 Task: Create a due date automation trigger when advanced on, on the tuesday after a card is due add dates not starting next week at 11:00 AM.
Action: Mouse moved to (904, 285)
Screenshot: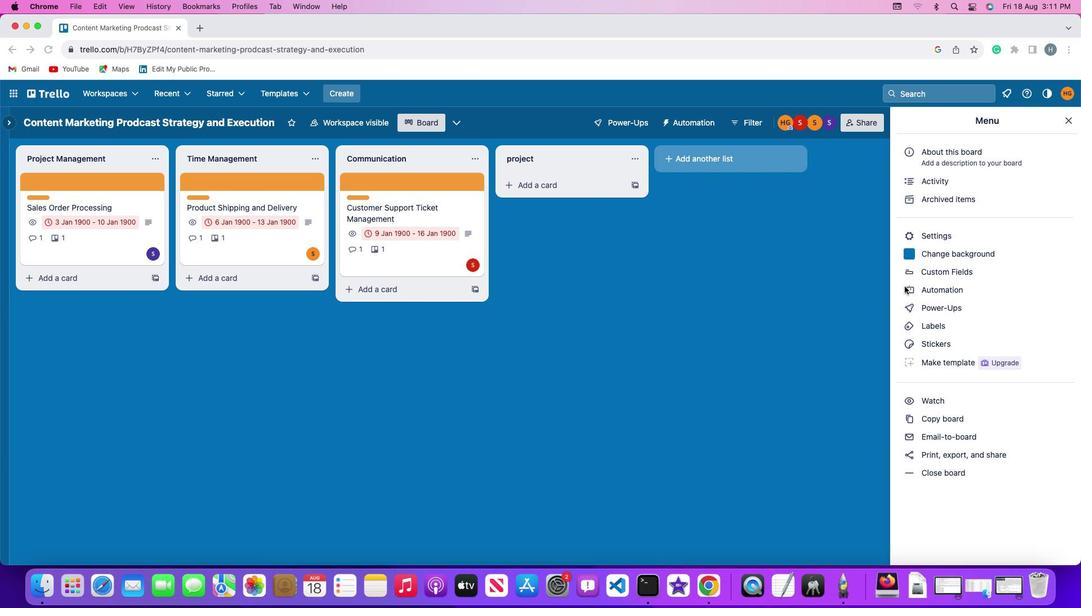 
Action: Mouse pressed left at (904, 285)
Screenshot: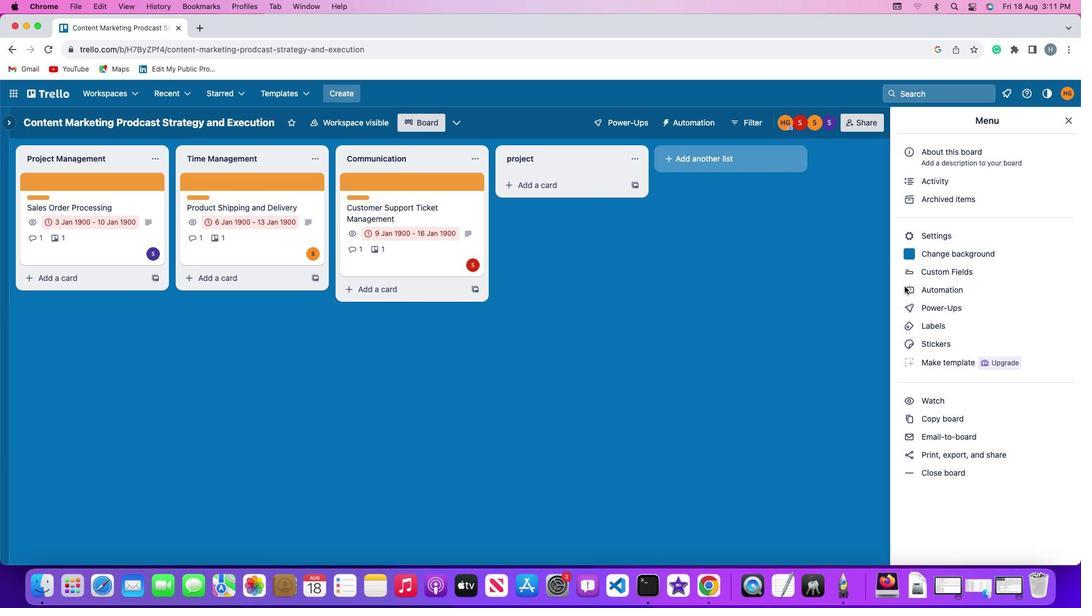 
Action: Mouse pressed left at (904, 285)
Screenshot: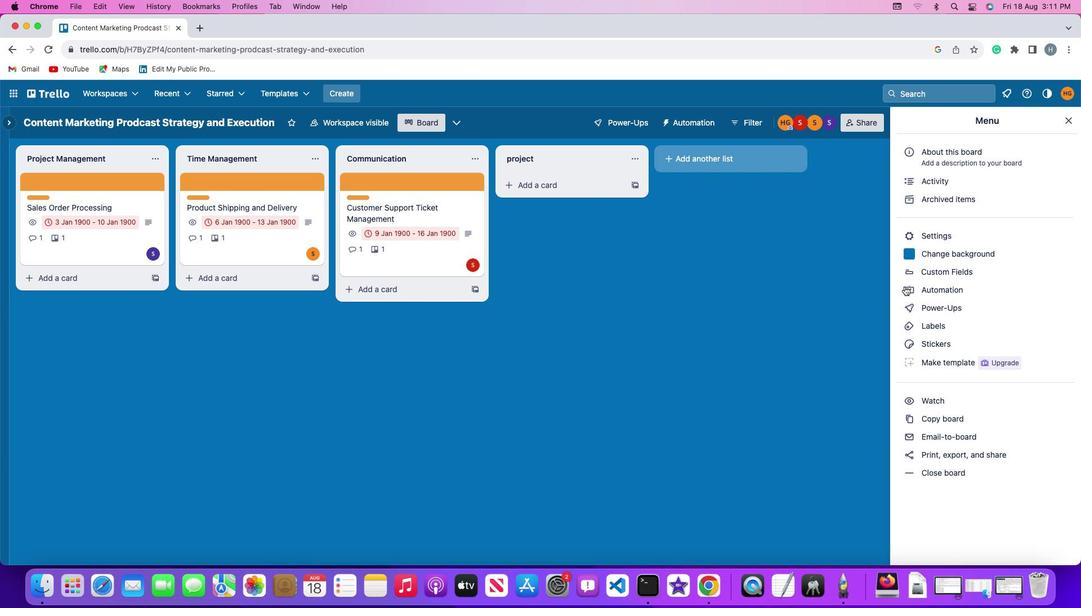
Action: Mouse moved to (64, 263)
Screenshot: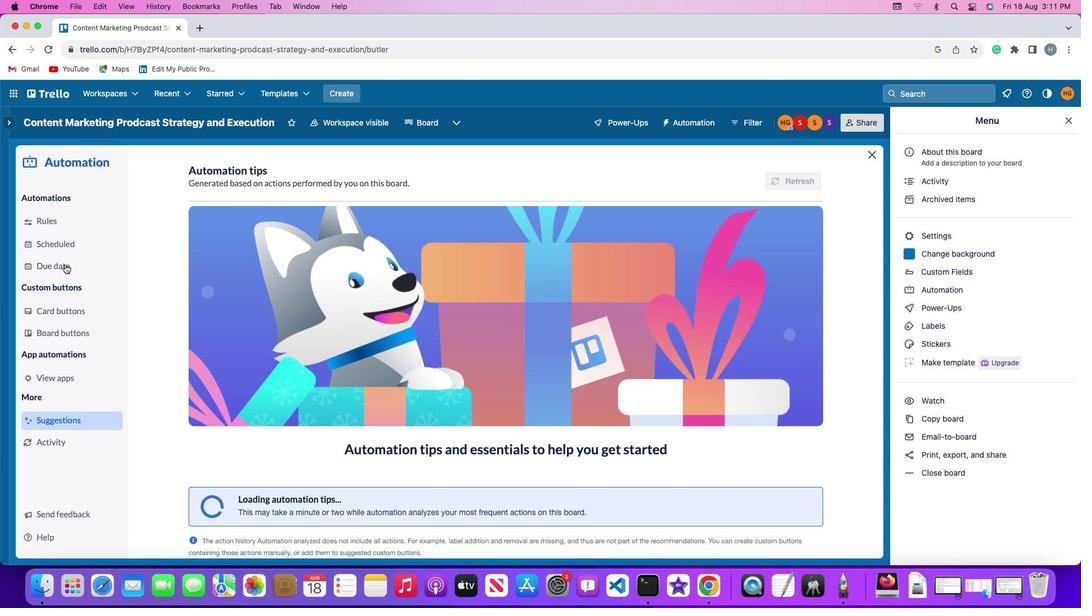 
Action: Mouse pressed left at (64, 263)
Screenshot: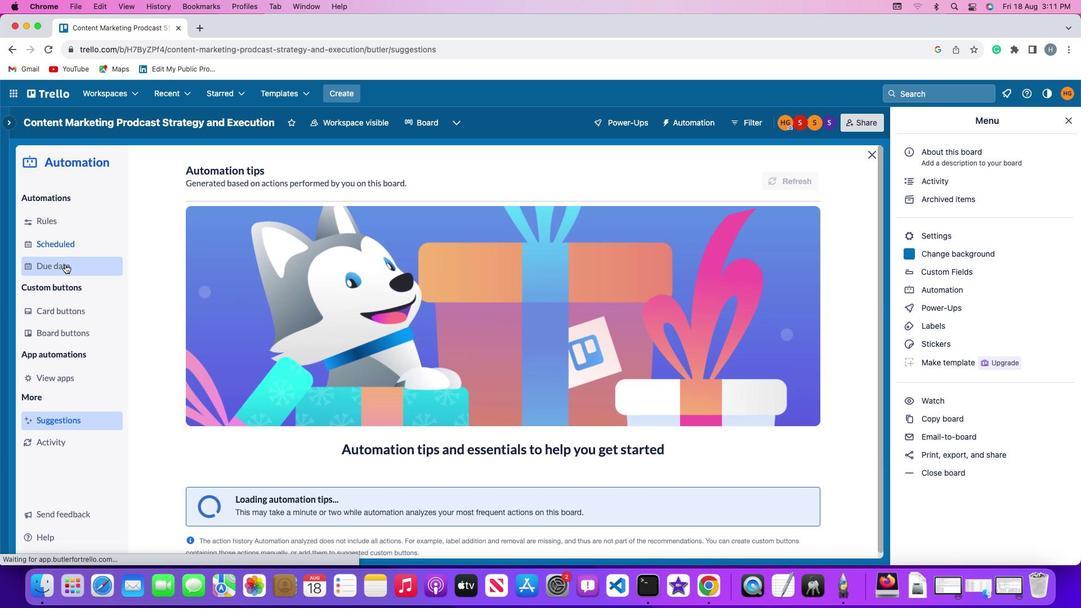 
Action: Mouse moved to (761, 173)
Screenshot: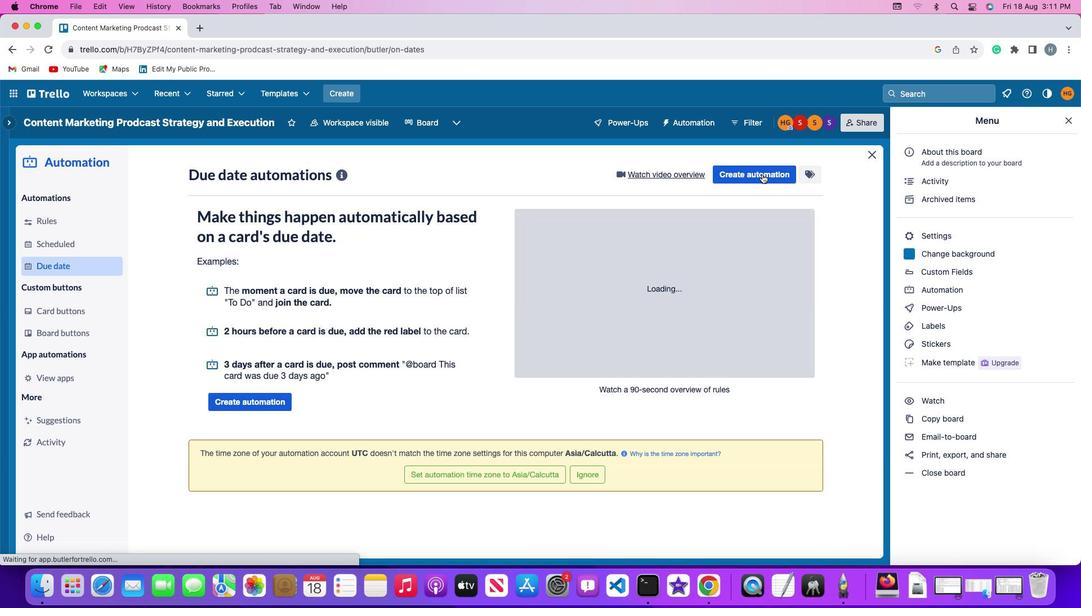
Action: Mouse pressed left at (761, 173)
Screenshot: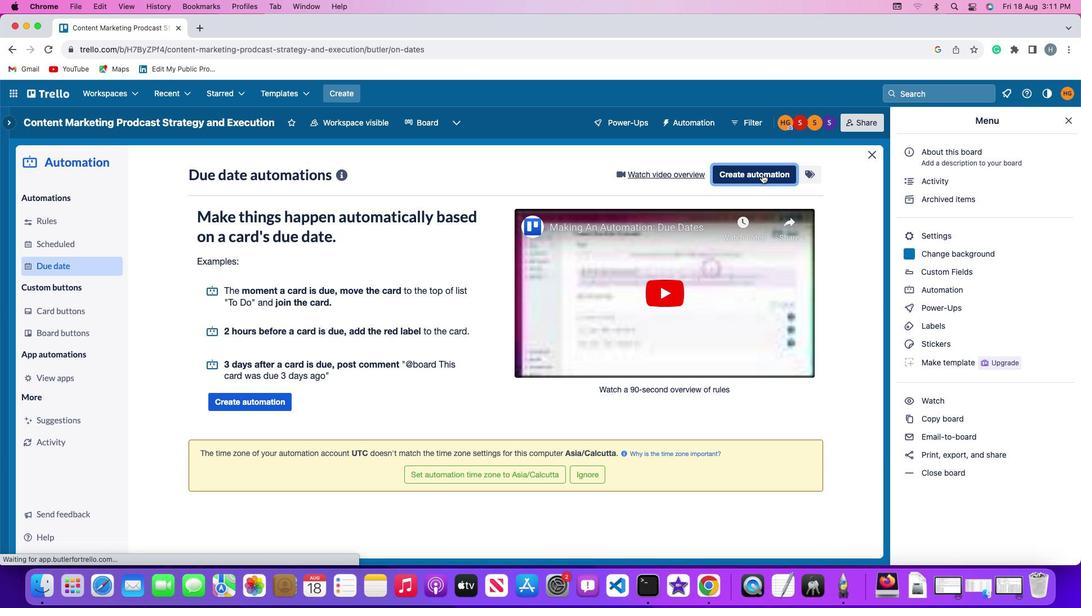 
Action: Mouse moved to (200, 280)
Screenshot: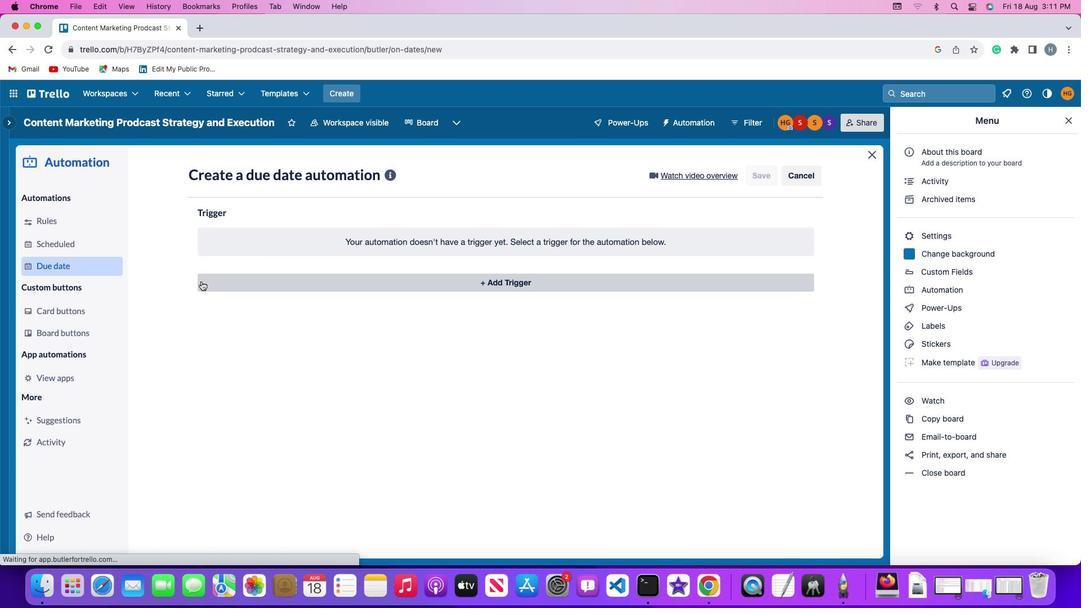 
Action: Mouse pressed left at (200, 280)
Screenshot: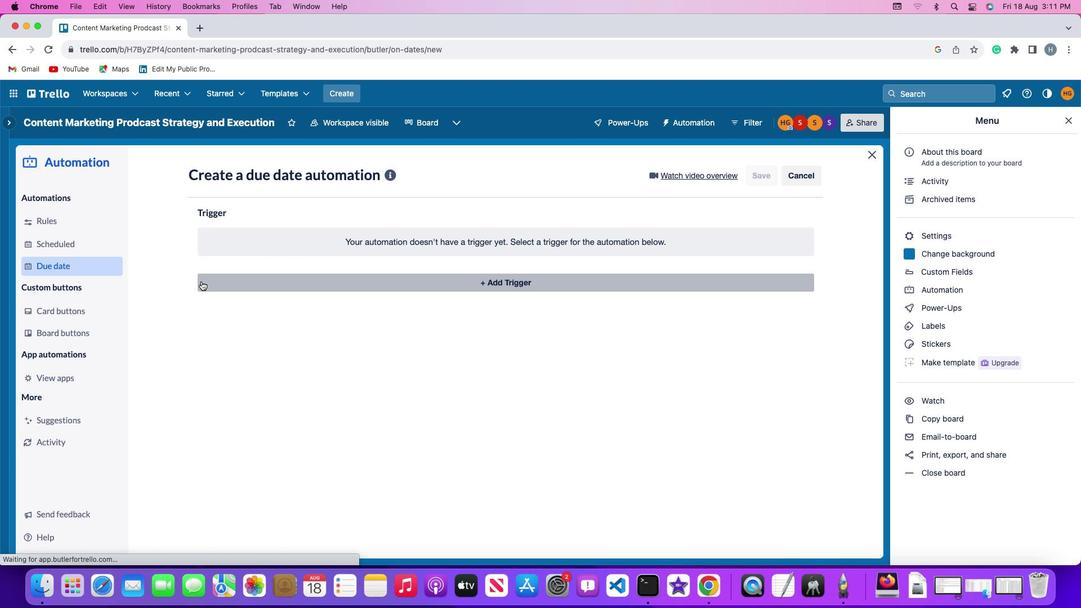 
Action: Mouse moved to (243, 479)
Screenshot: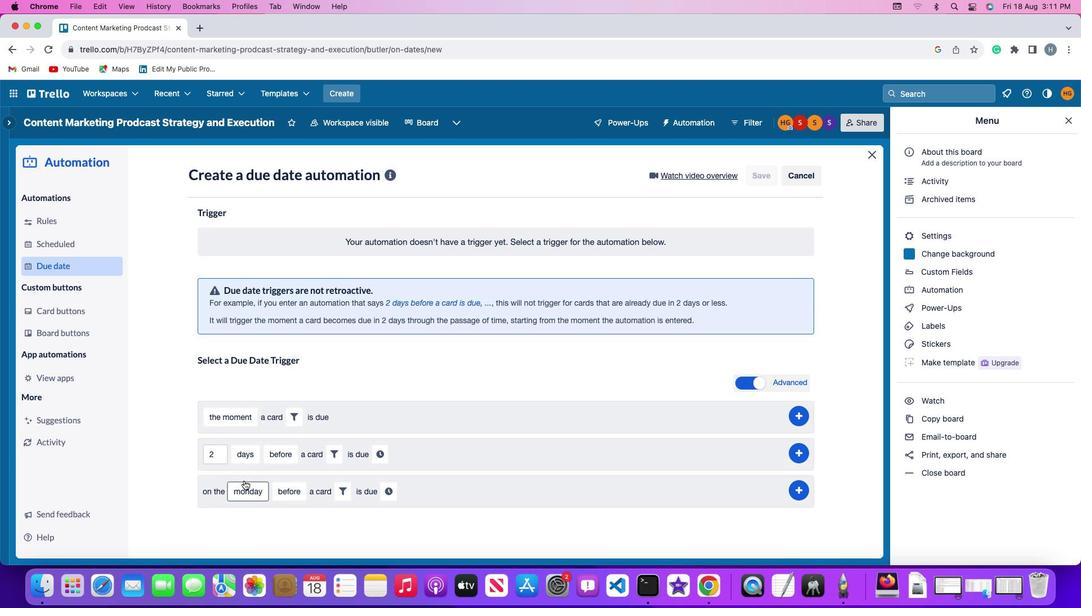 
Action: Mouse pressed left at (243, 479)
Screenshot: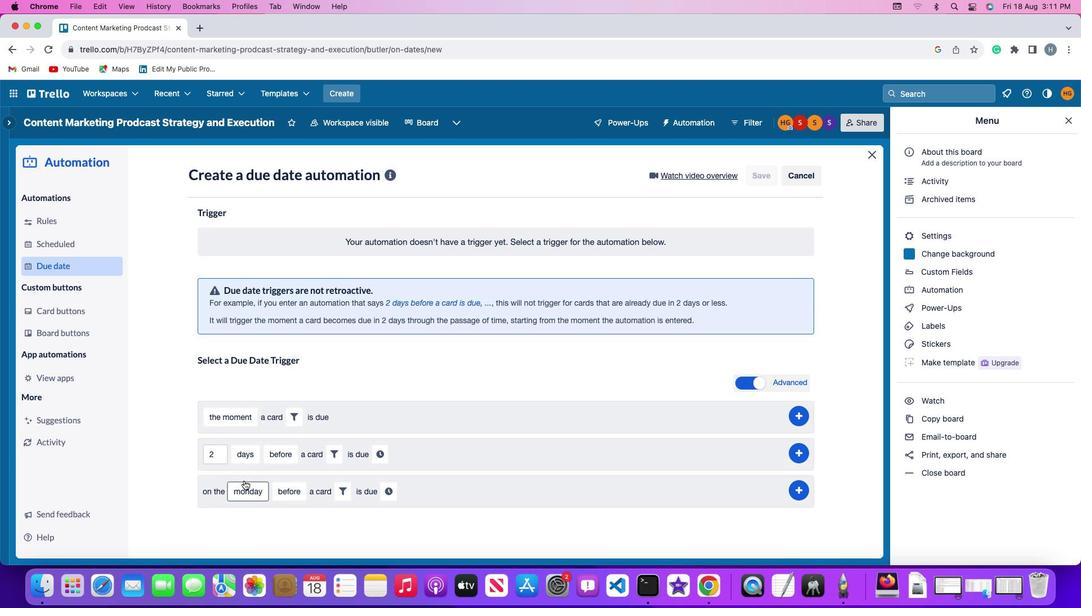 
Action: Mouse moved to (260, 354)
Screenshot: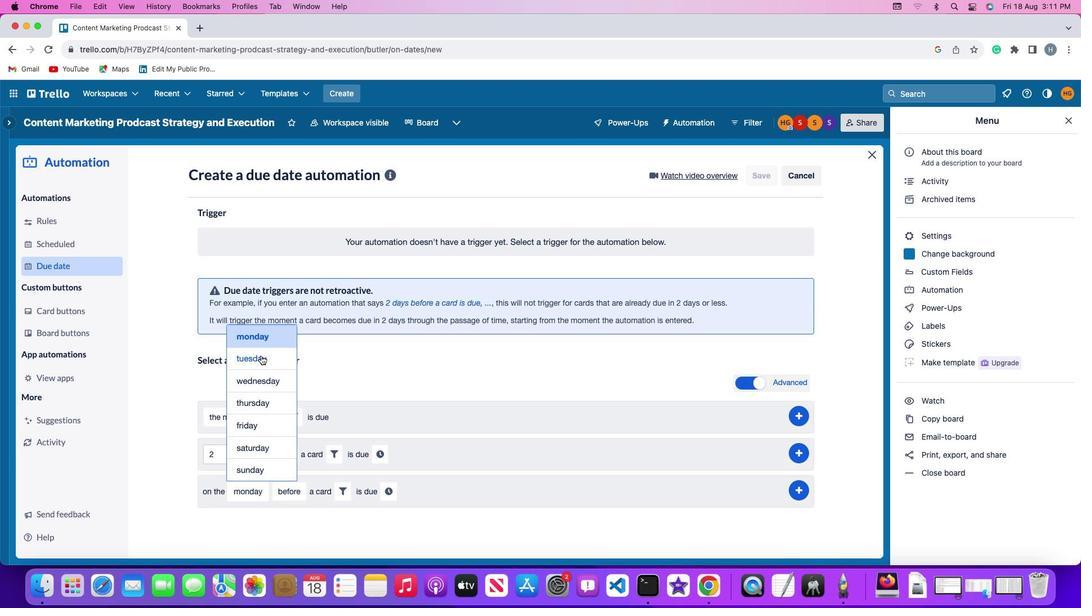 
Action: Mouse pressed left at (260, 354)
Screenshot: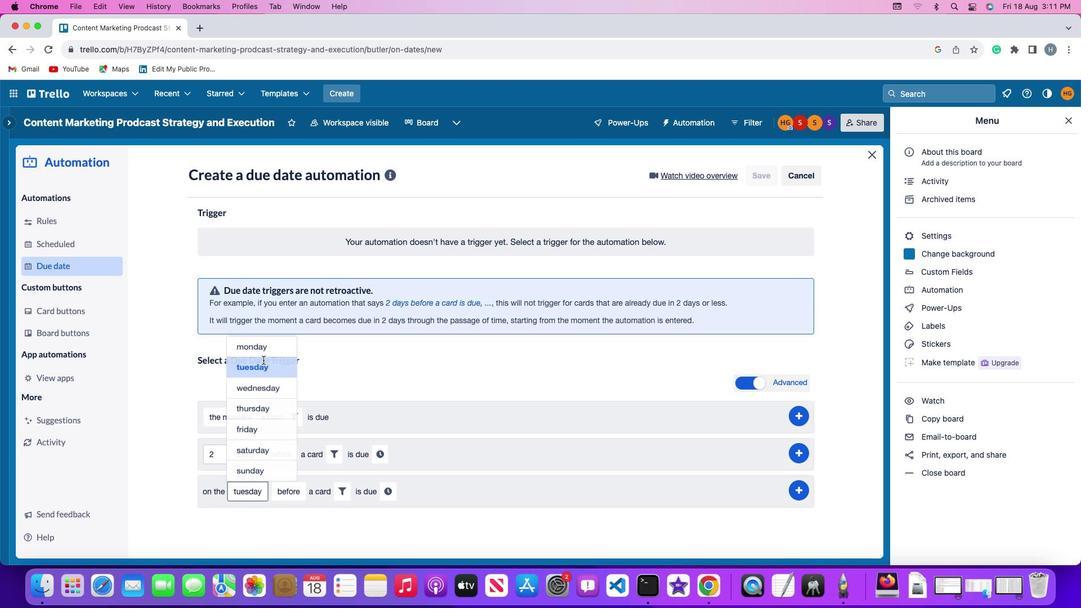 
Action: Mouse moved to (297, 483)
Screenshot: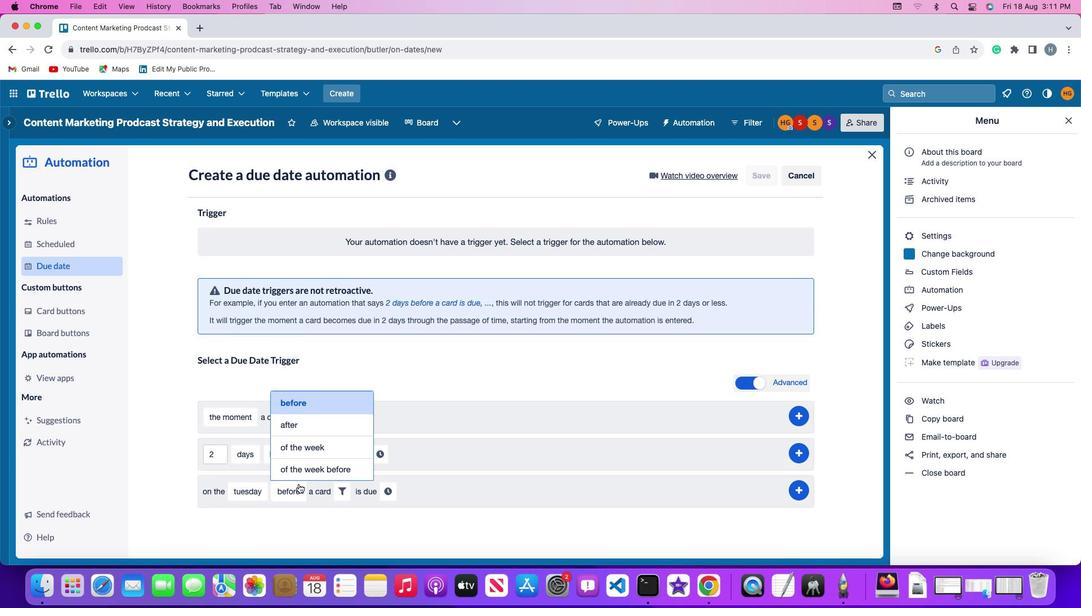 
Action: Mouse pressed left at (297, 483)
Screenshot: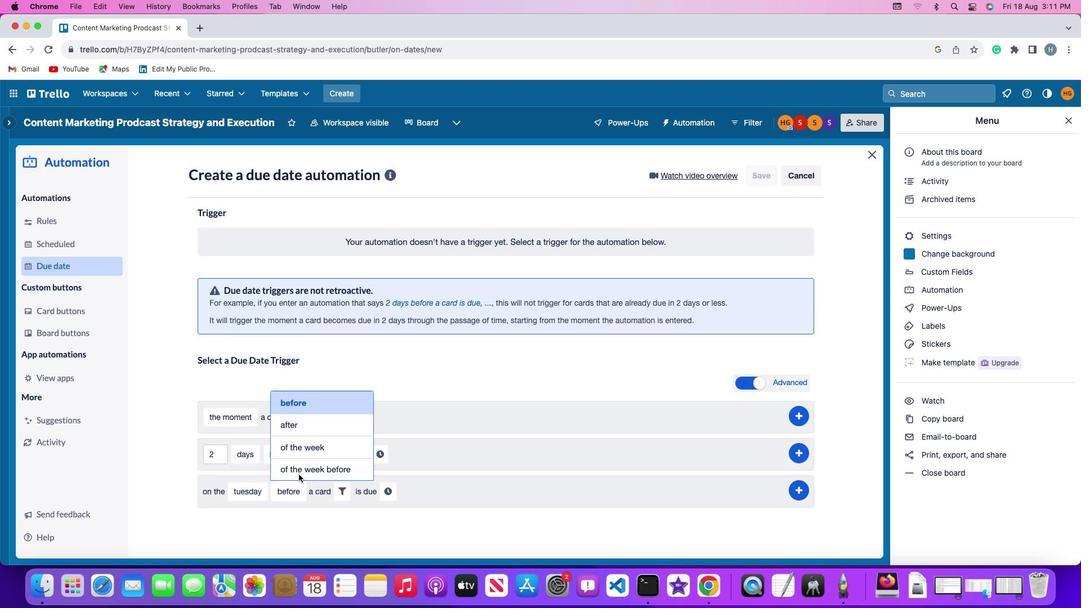 
Action: Mouse moved to (314, 420)
Screenshot: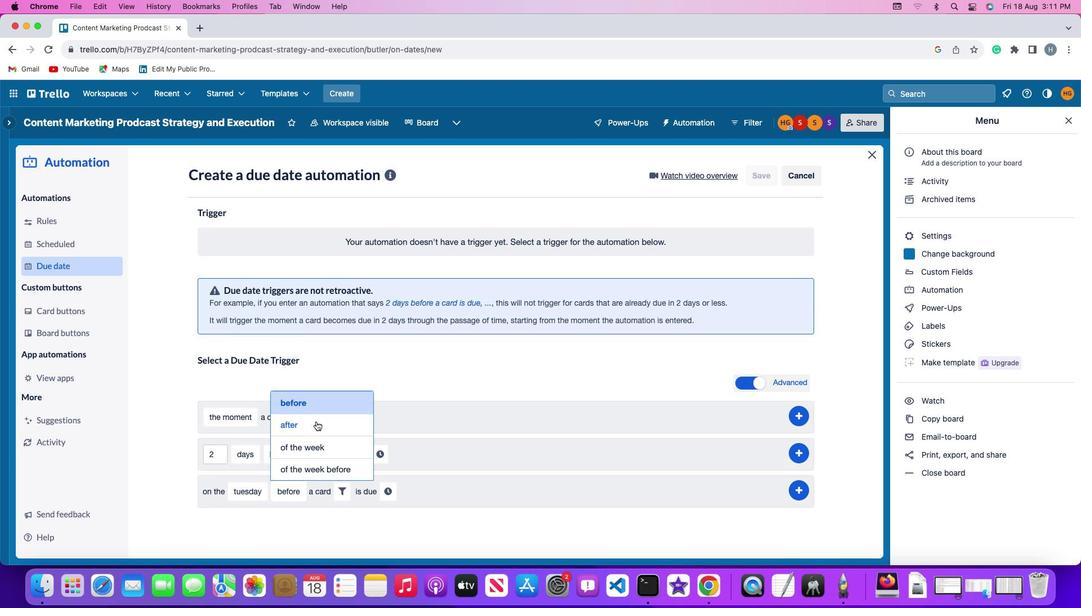 
Action: Mouse pressed left at (314, 420)
Screenshot: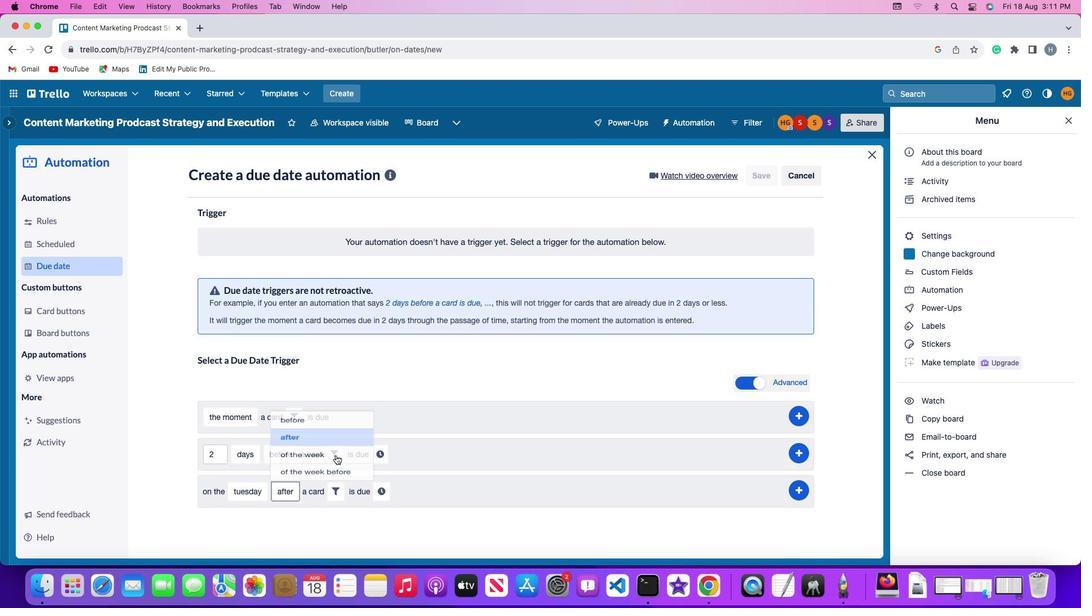 
Action: Mouse moved to (340, 487)
Screenshot: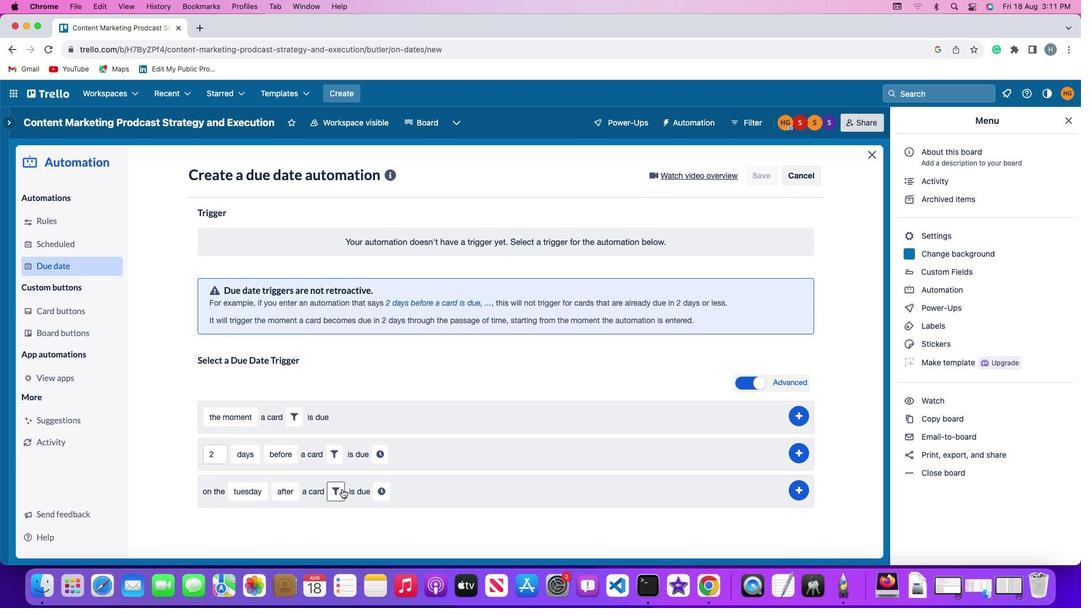 
Action: Mouse pressed left at (340, 487)
Screenshot: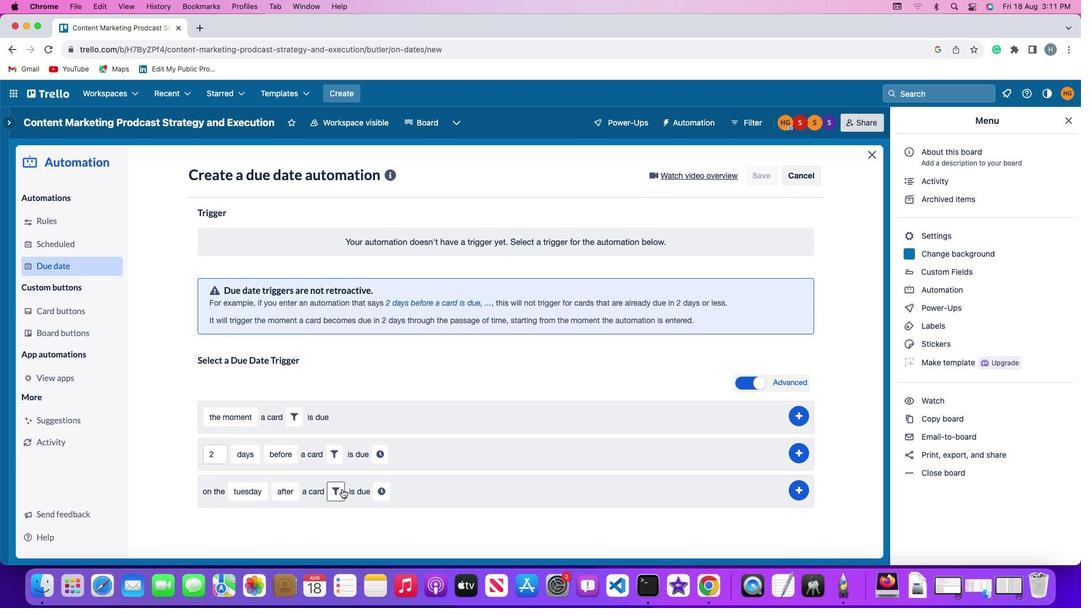 
Action: Mouse moved to (397, 523)
Screenshot: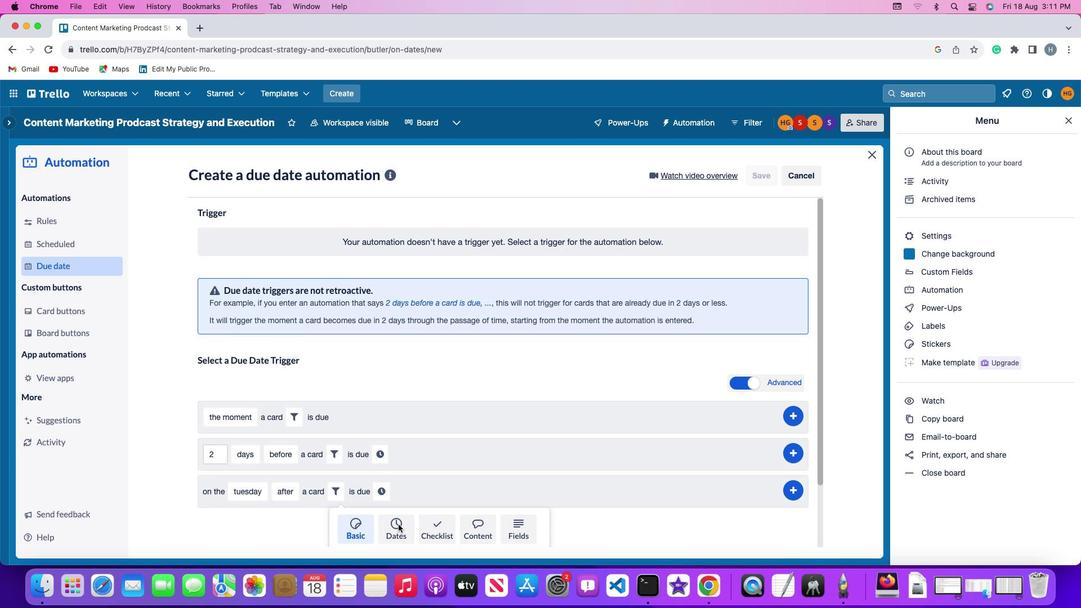 
Action: Mouse pressed left at (397, 523)
Screenshot: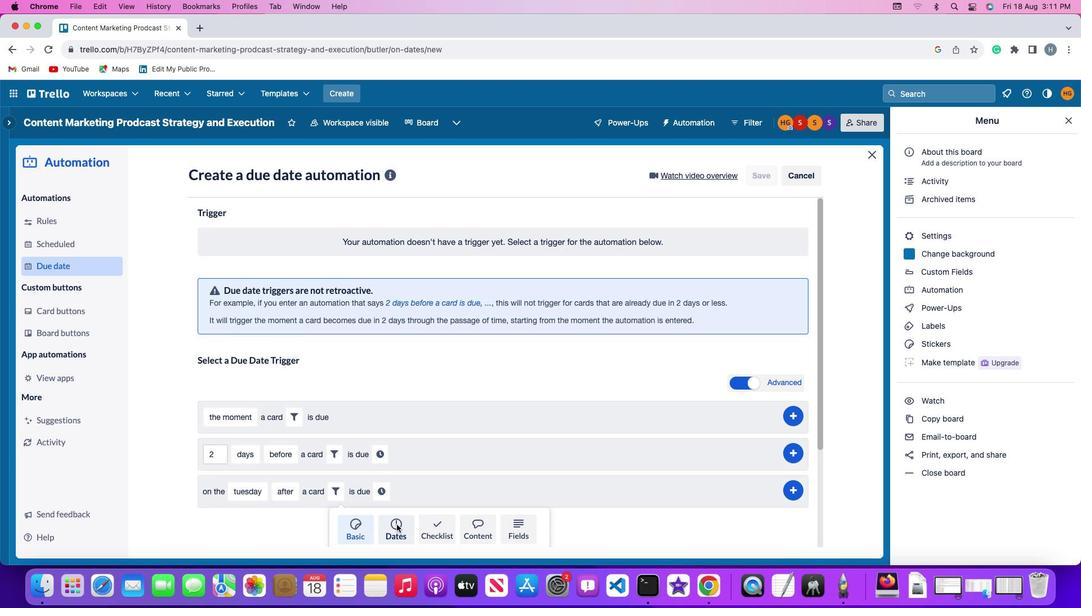 
Action: Mouse moved to (286, 524)
Screenshot: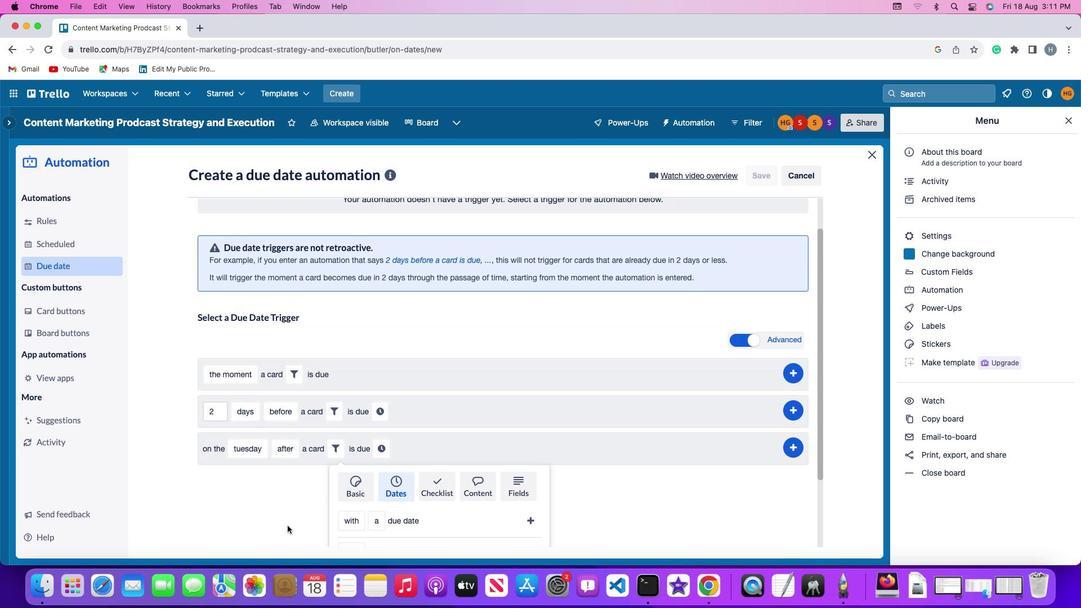 
Action: Mouse scrolled (286, 524) with delta (0, -1)
Screenshot: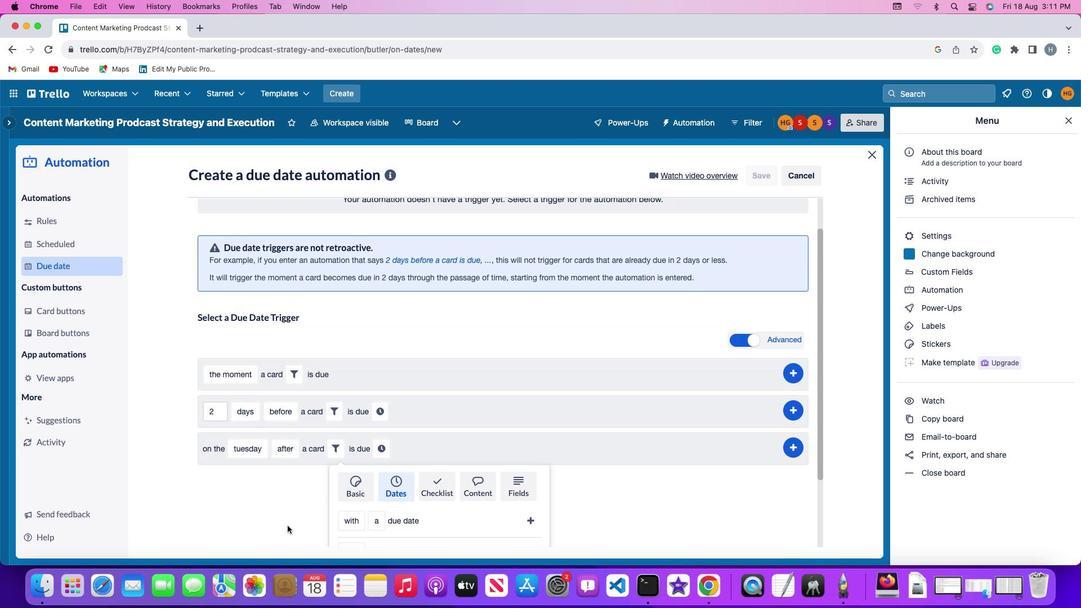 
Action: Mouse scrolled (286, 524) with delta (0, -1)
Screenshot: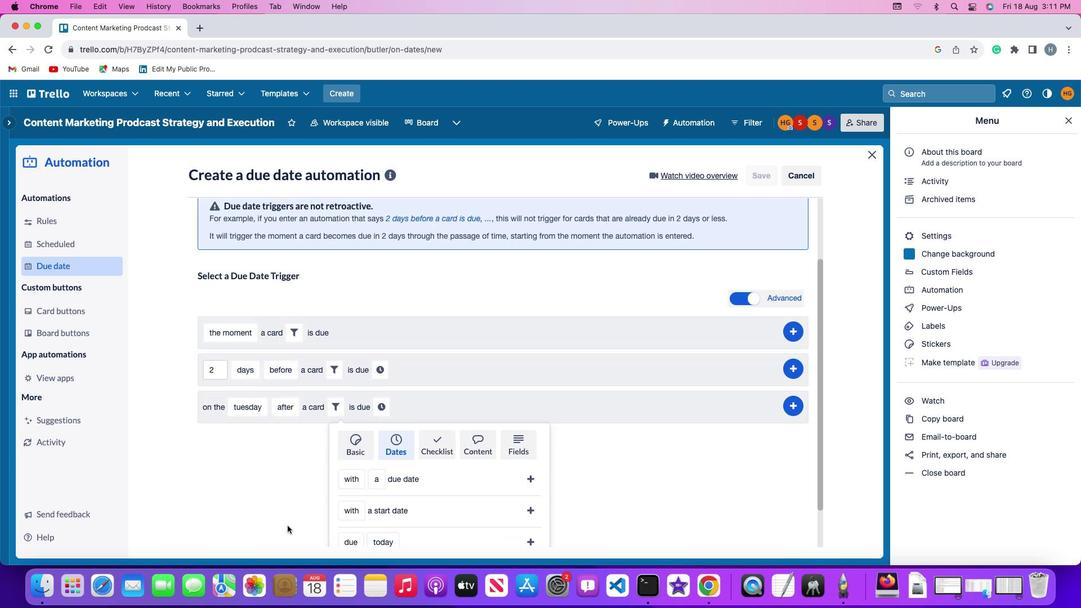 
Action: Mouse scrolled (286, 524) with delta (0, -2)
Screenshot: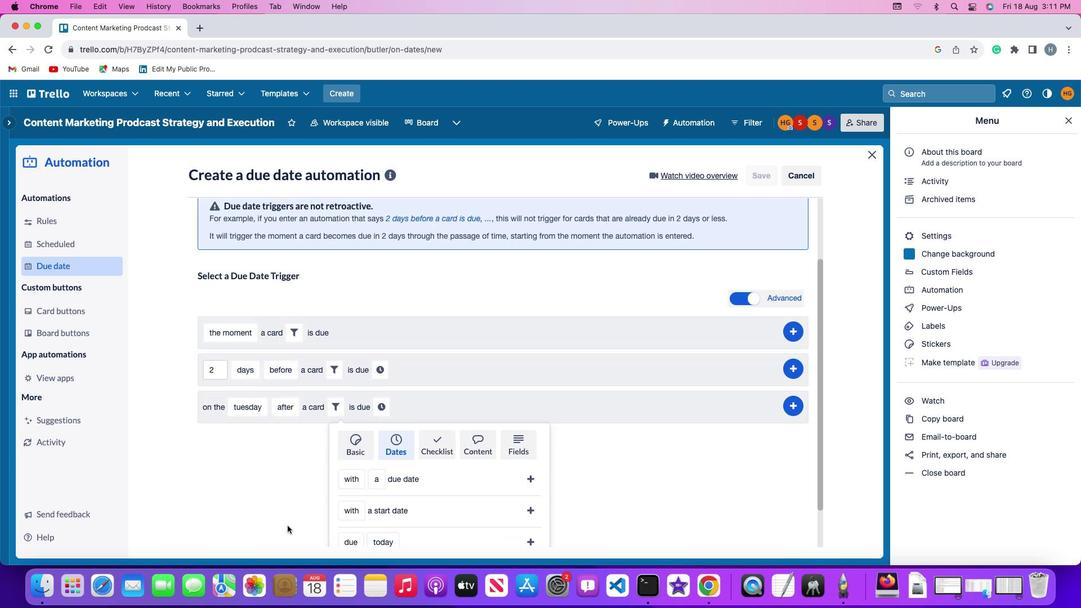 
Action: Mouse scrolled (286, 524) with delta (0, -3)
Screenshot: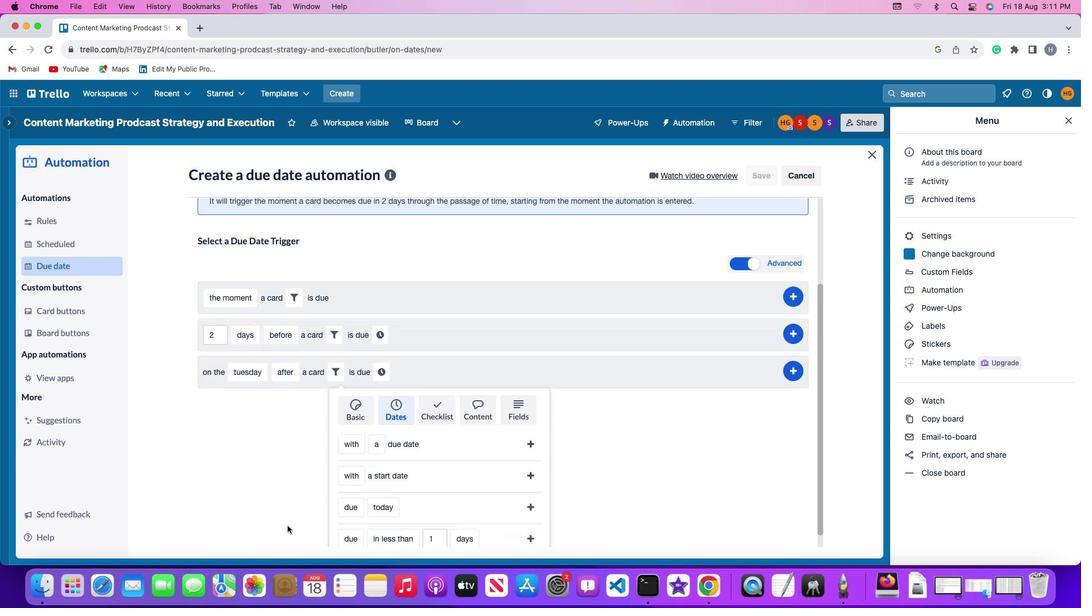 
Action: Mouse scrolled (286, 524) with delta (0, -3)
Screenshot: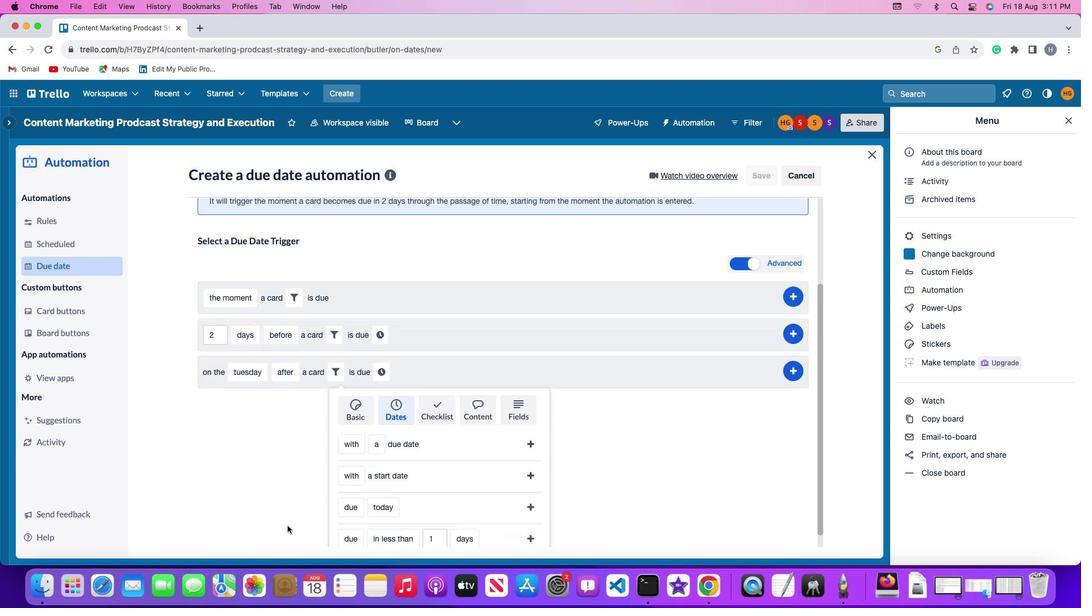 
Action: Mouse scrolled (286, 524) with delta (0, -1)
Screenshot: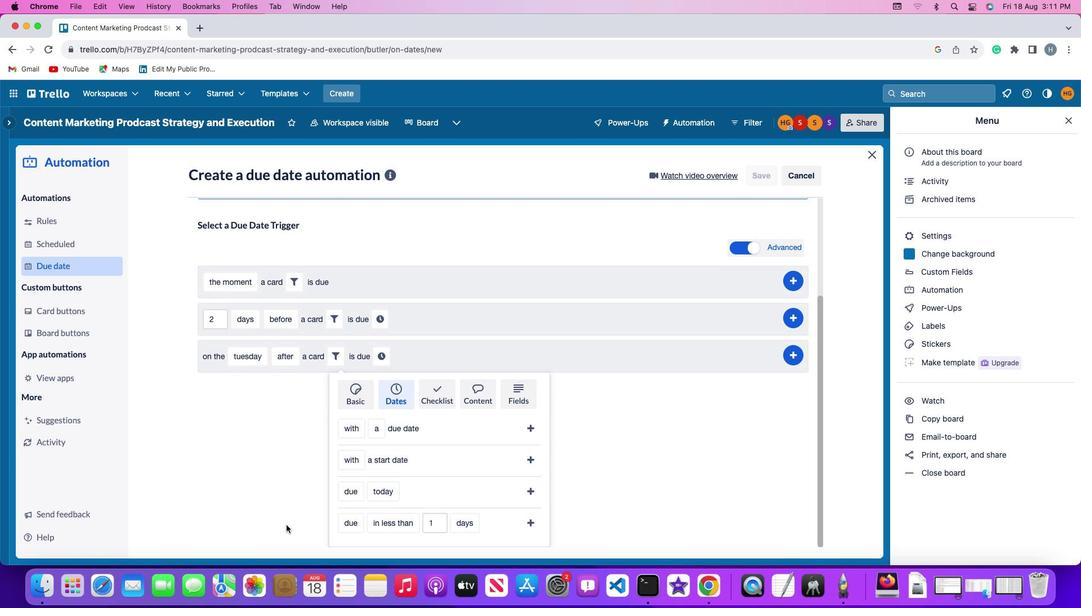 
Action: Mouse scrolled (286, 524) with delta (0, -1)
Screenshot: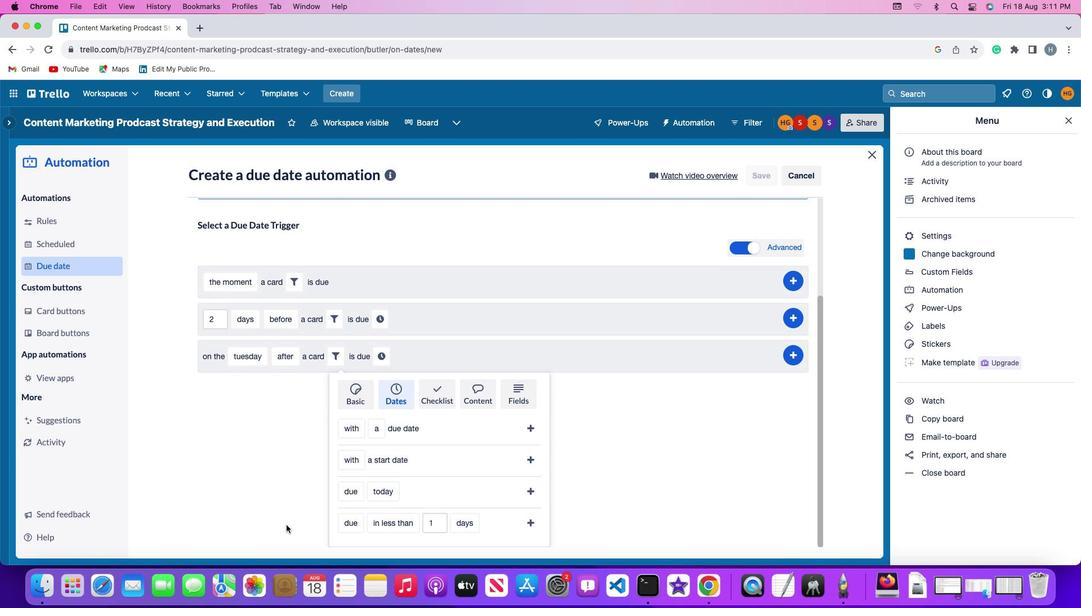 
Action: Mouse scrolled (286, 524) with delta (0, -2)
Screenshot: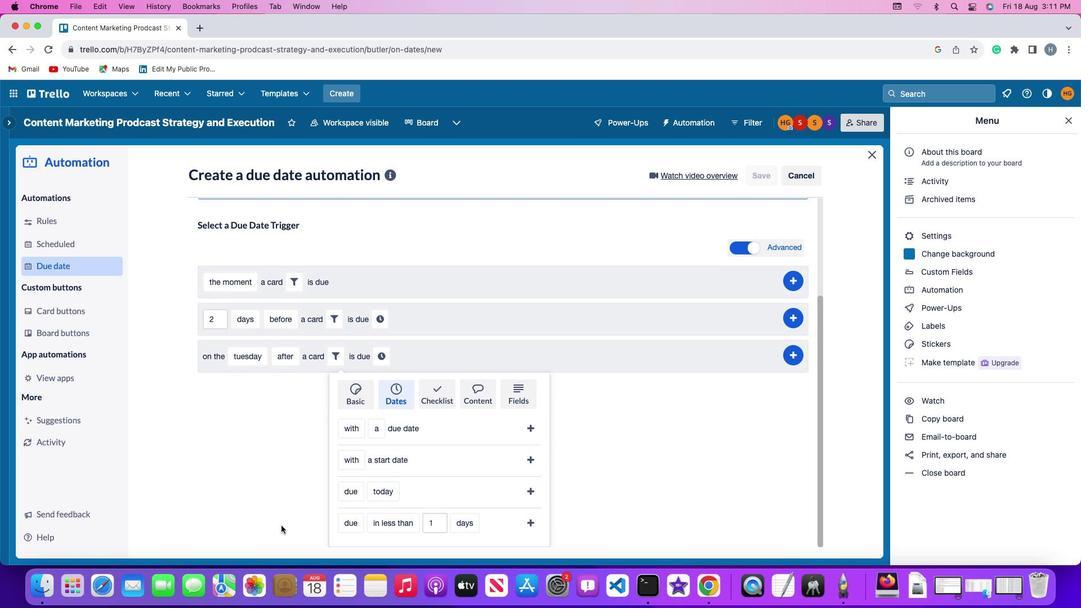 
Action: Mouse scrolled (286, 524) with delta (0, -2)
Screenshot: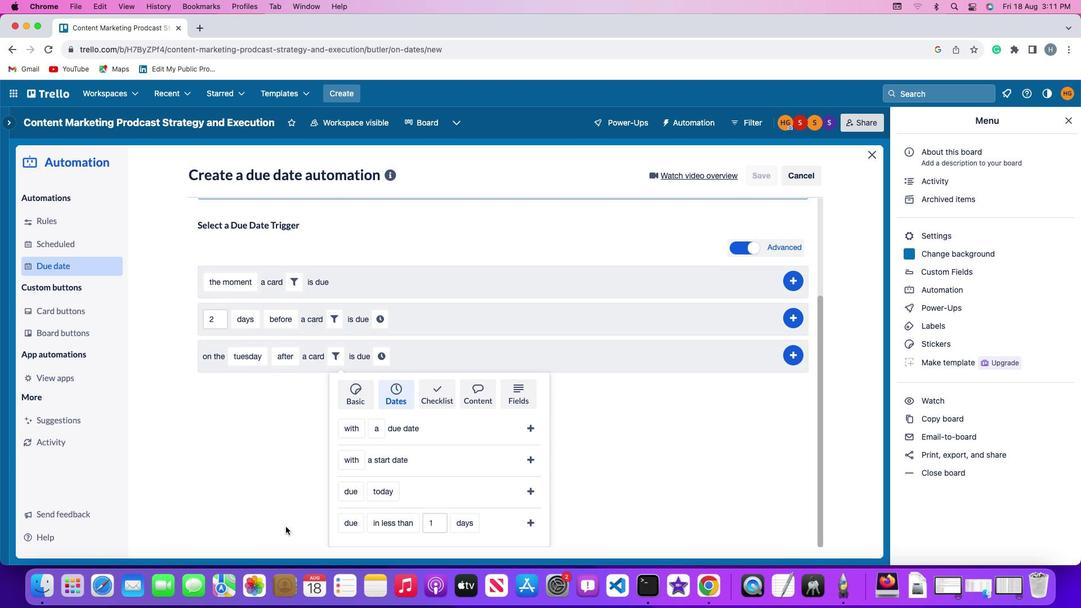
Action: Mouse moved to (343, 491)
Screenshot: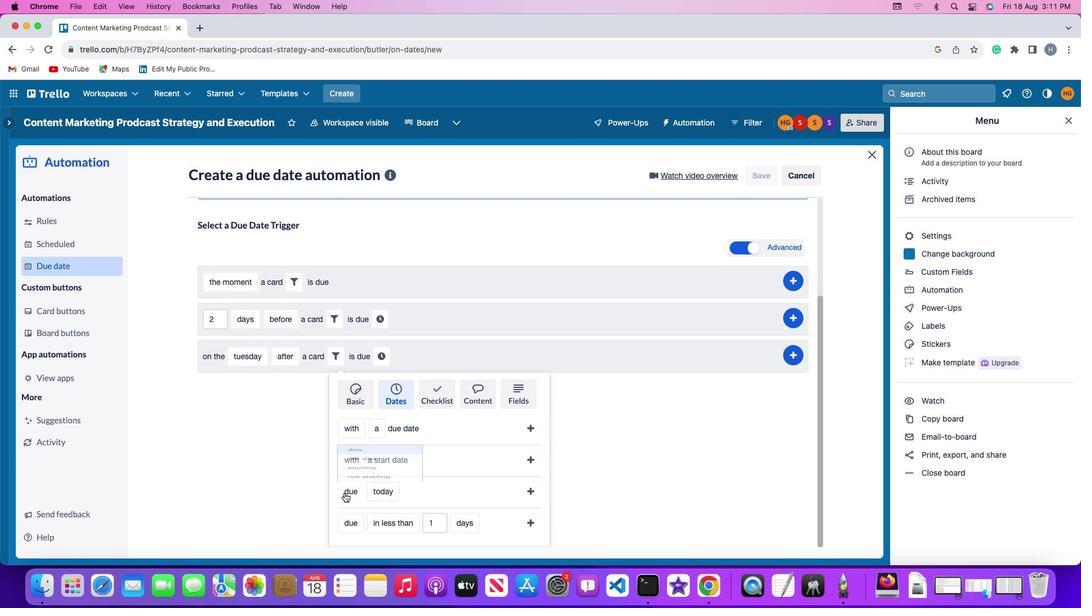 
Action: Mouse pressed left at (343, 491)
Screenshot: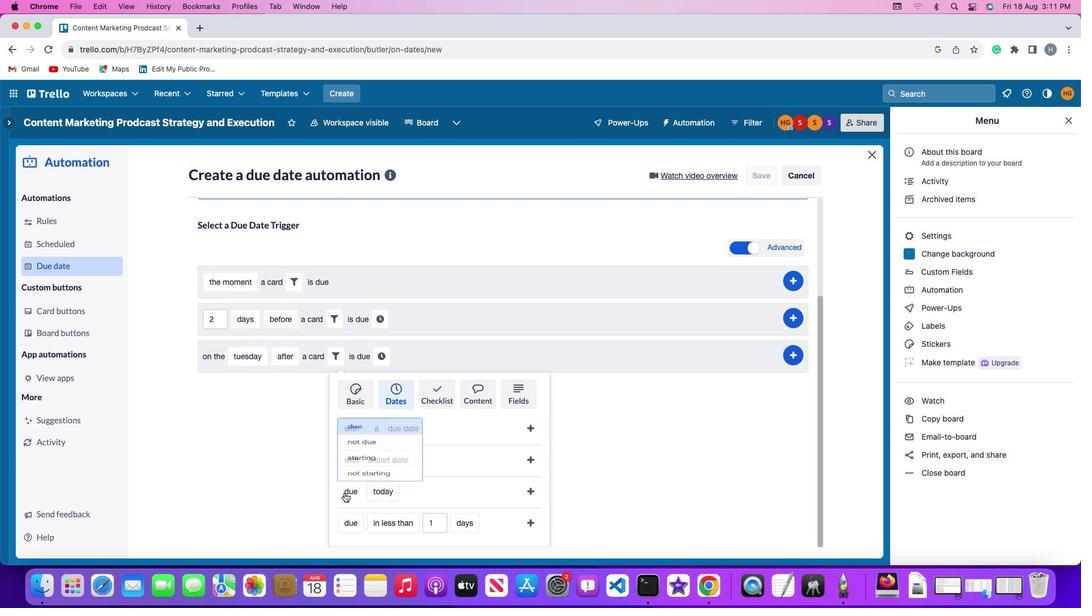 
Action: Mouse moved to (349, 468)
Screenshot: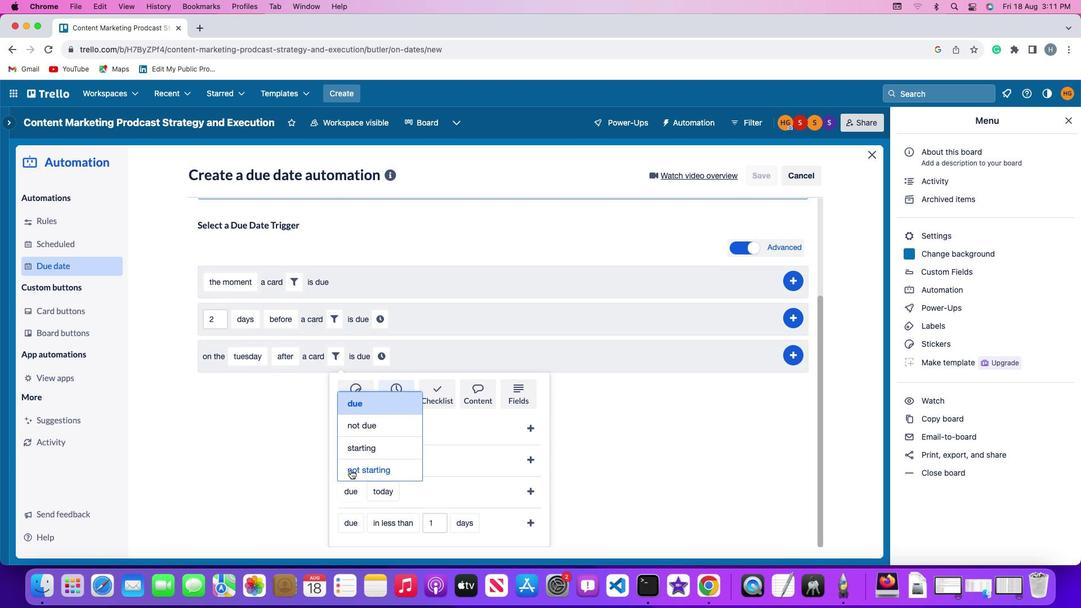 
Action: Mouse pressed left at (349, 468)
Screenshot: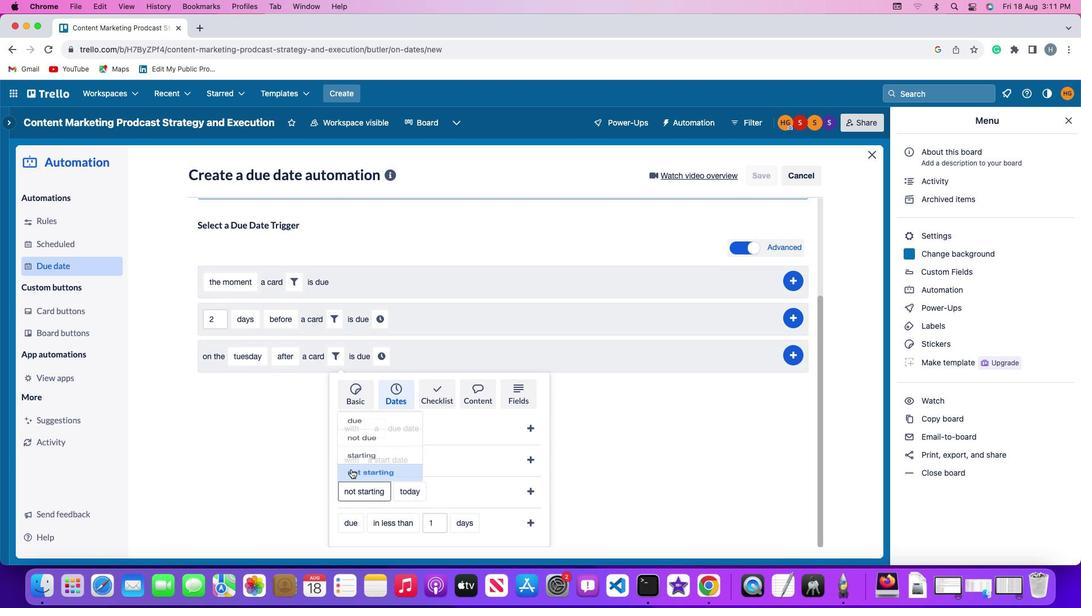 
Action: Mouse moved to (409, 490)
Screenshot: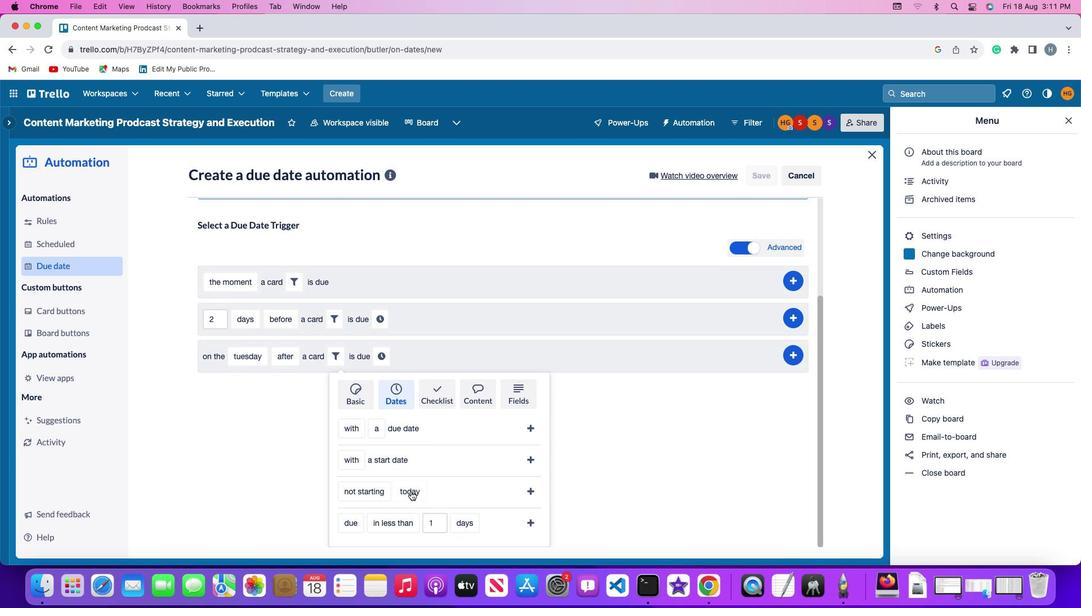 
Action: Mouse pressed left at (409, 490)
Screenshot: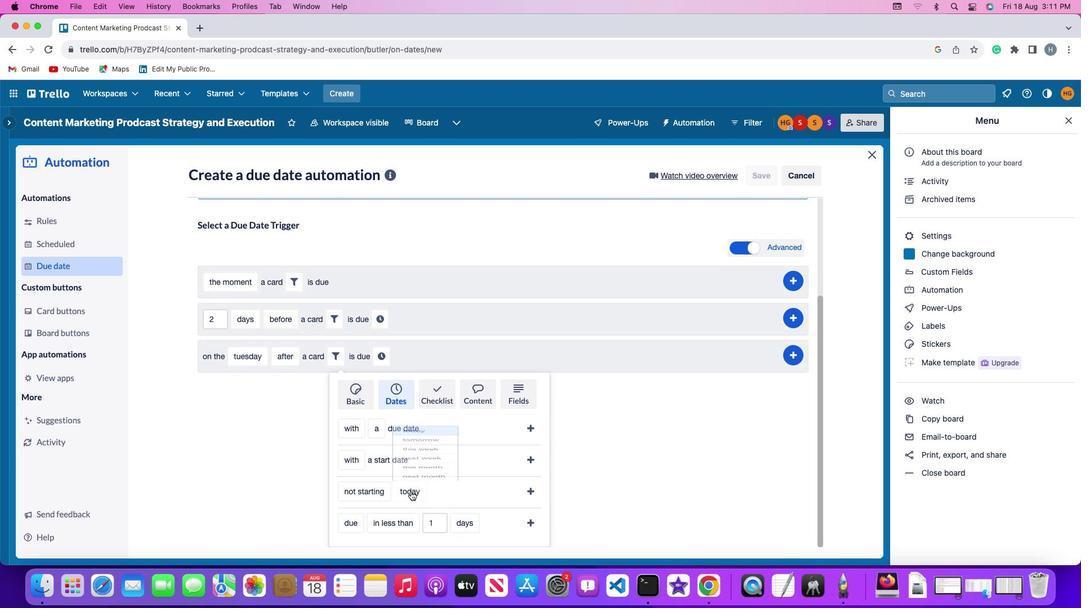 
Action: Mouse moved to (425, 425)
Screenshot: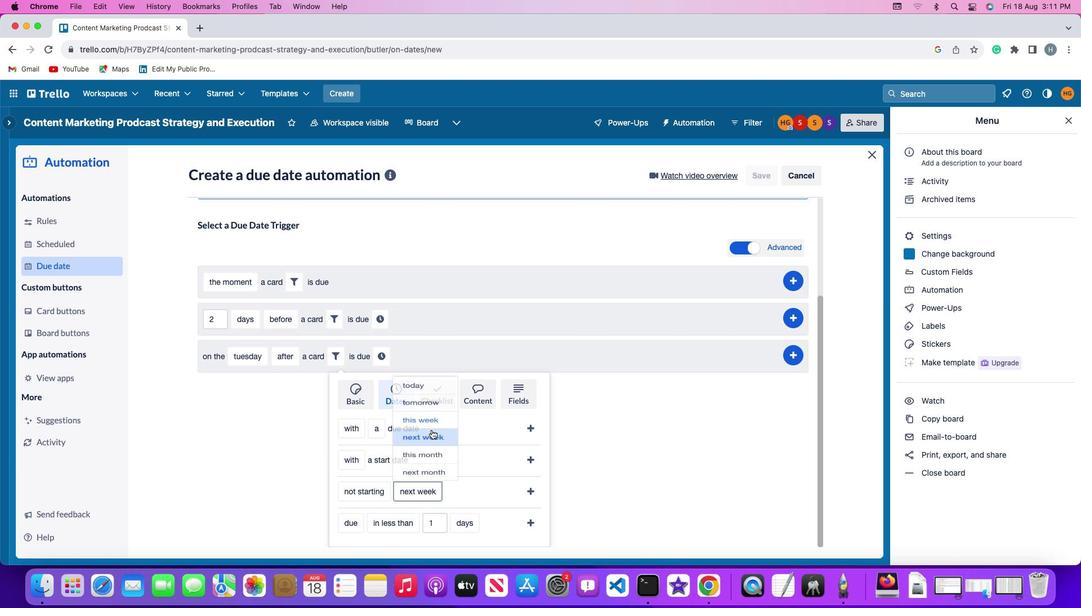 
Action: Mouse pressed left at (425, 425)
Screenshot: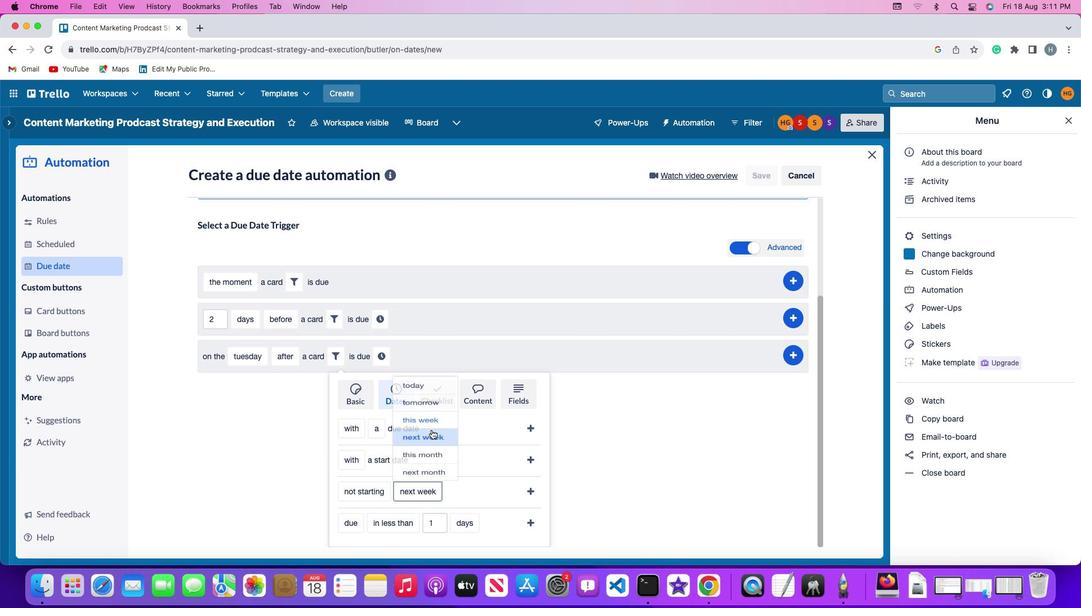 
Action: Mouse moved to (530, 486)
Screenshot: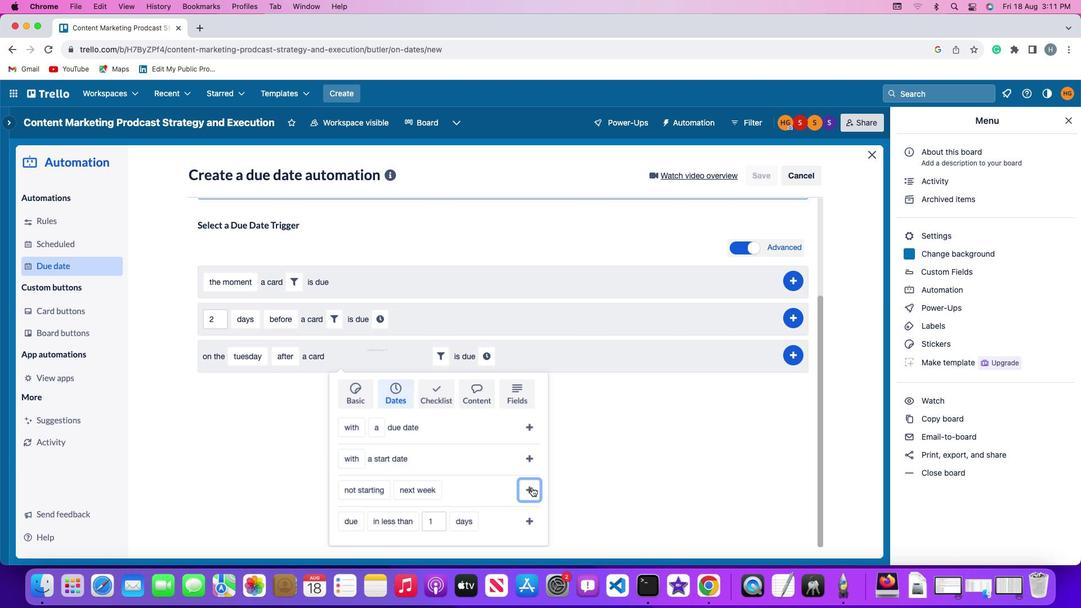 
Action: Mouse pressed left at (530, 486)
Screenshot: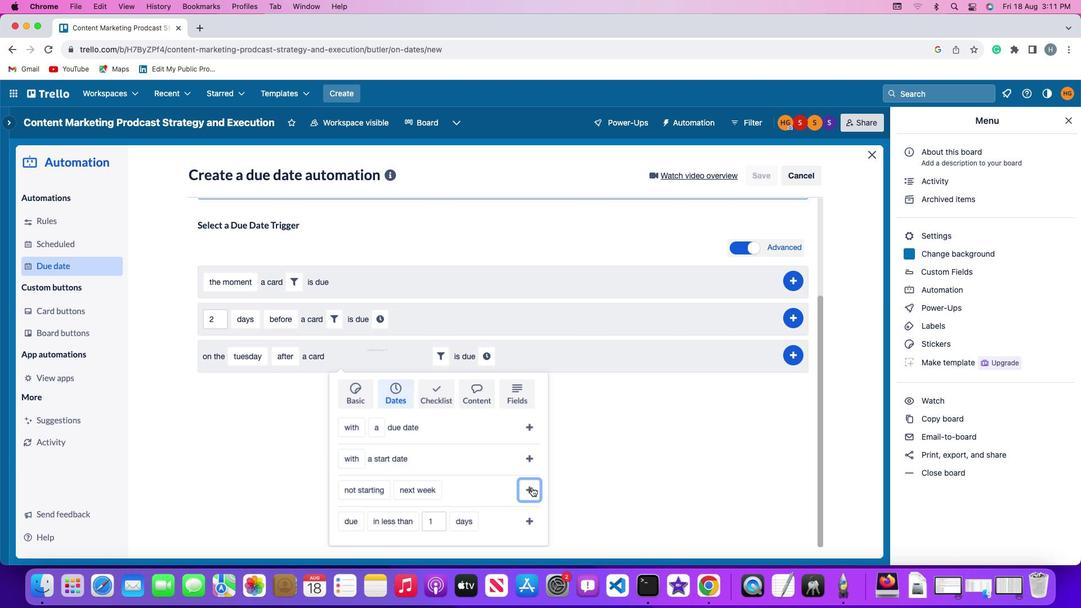 
Action: Mouse moved to (485, 491)
Screenshot: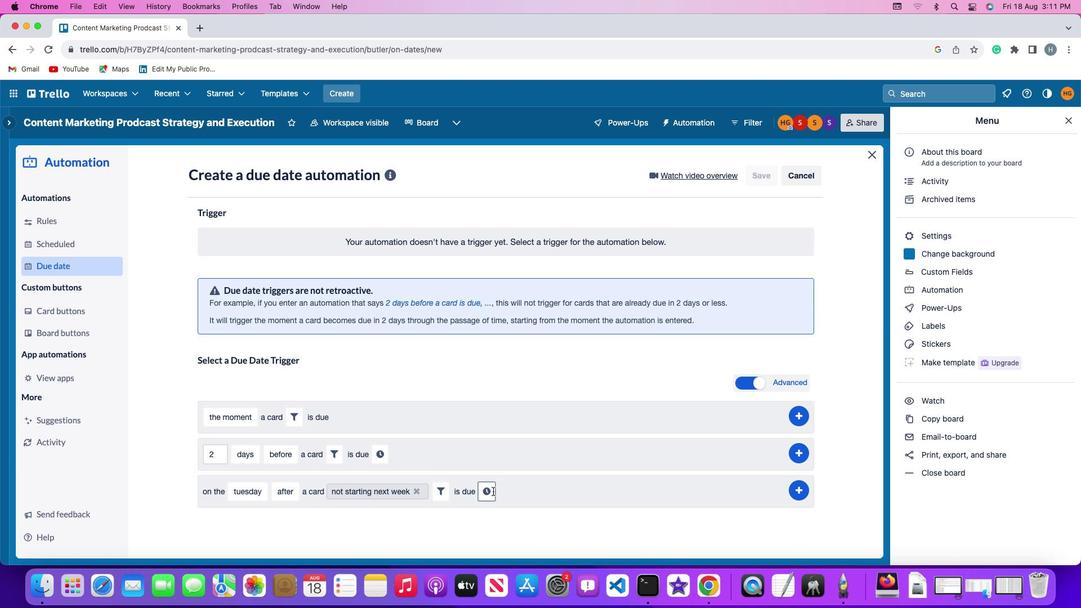 
Action: Mouse pressed left at (485, 491)
Screenshot: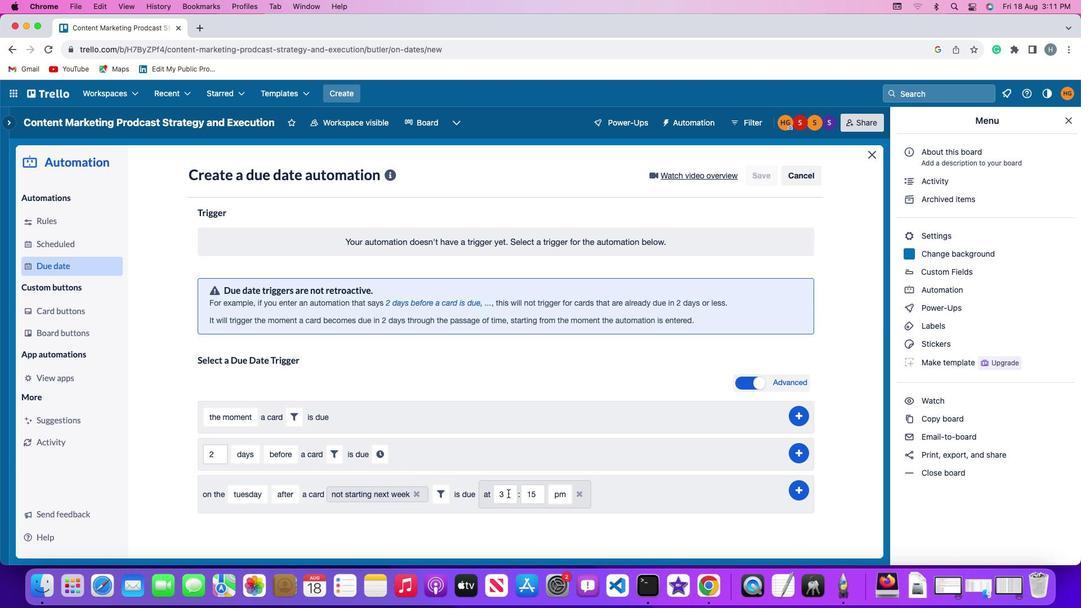 
Action: Mouse moved to (508, 492)
Screenshot: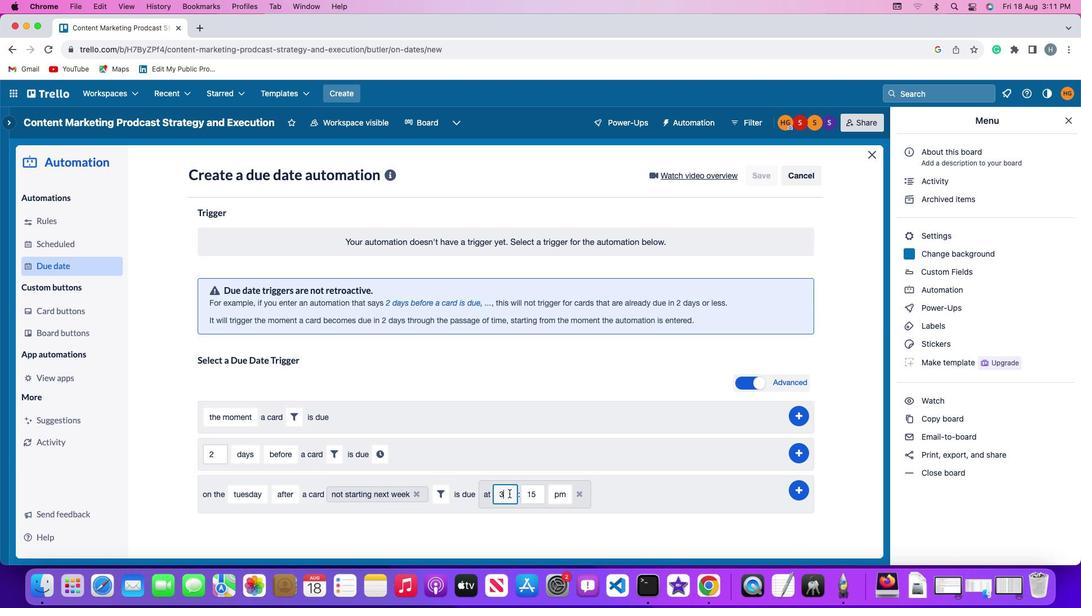 
Action: Mouse pressed left at (508, 492)
Screenshot: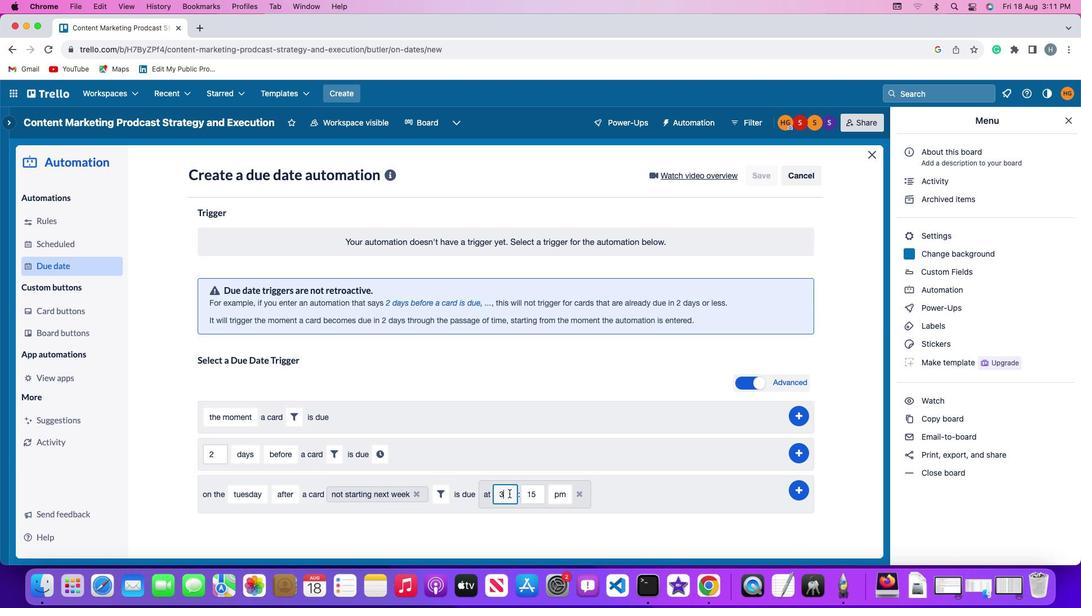 
Action: Mouse moved to (508, 491)
Screenshot: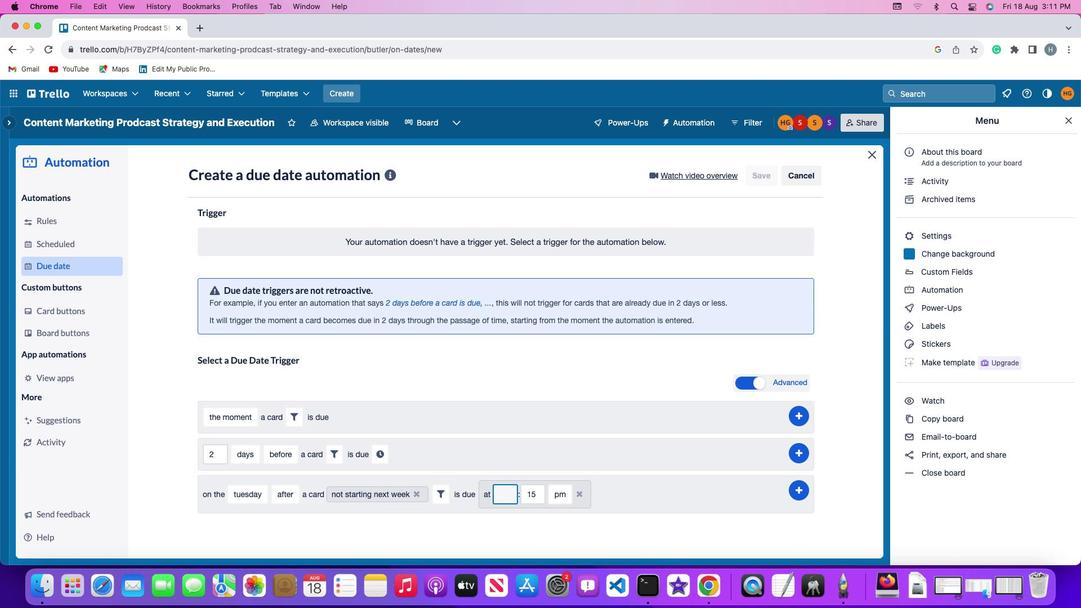 
Action: Key pressed Key.backspace'1'
Screenshot: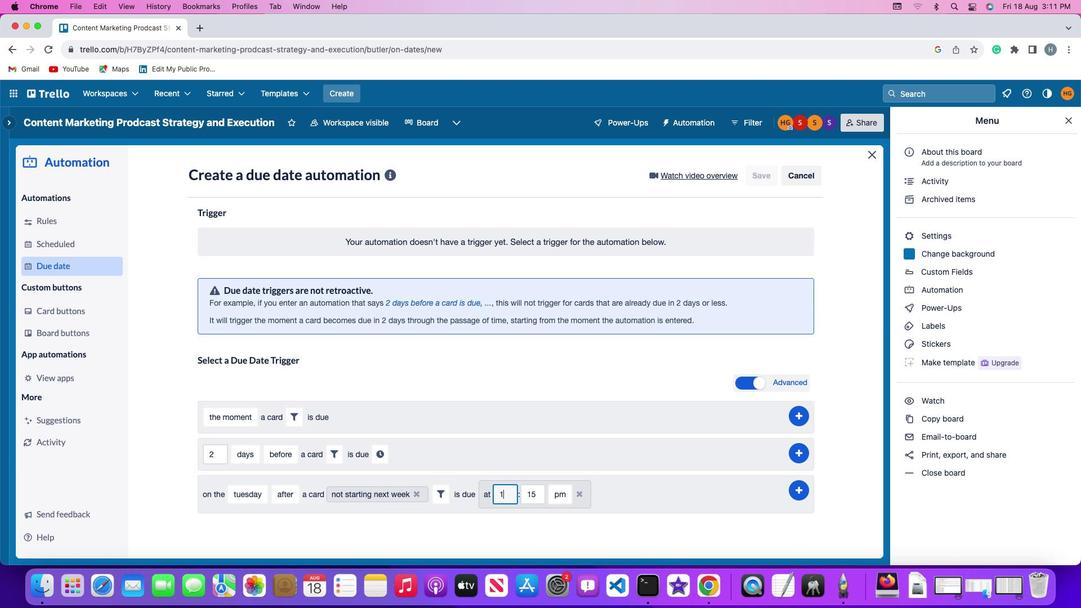 
Action: Mouse moved to (509, 491)
Screenshot: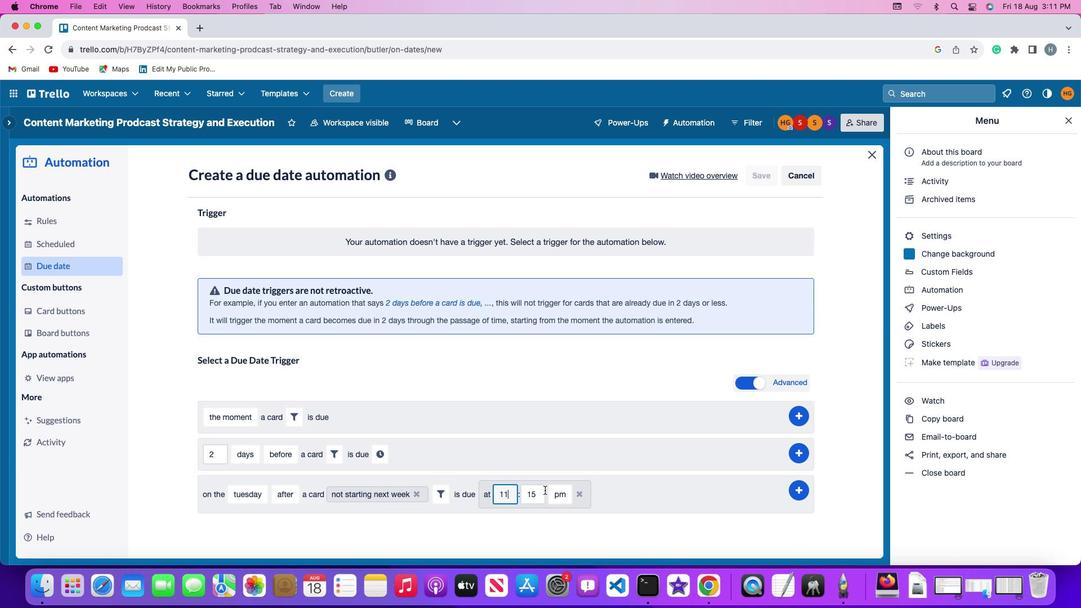 
Action: Key pressed '1'
Screenshot: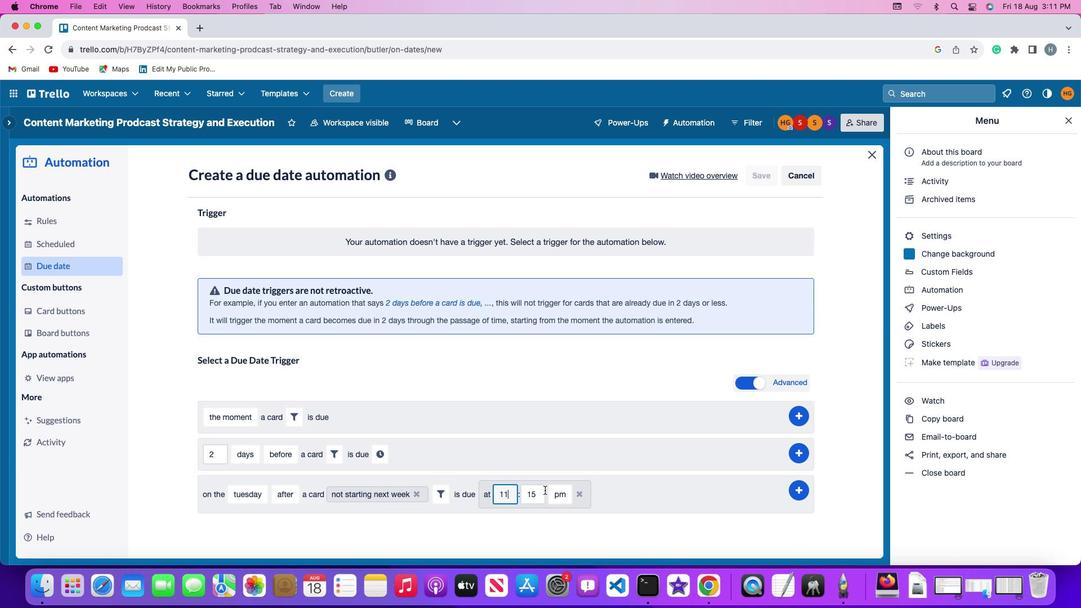 
Action: Mouse moved to (535, 492)
Screenshot: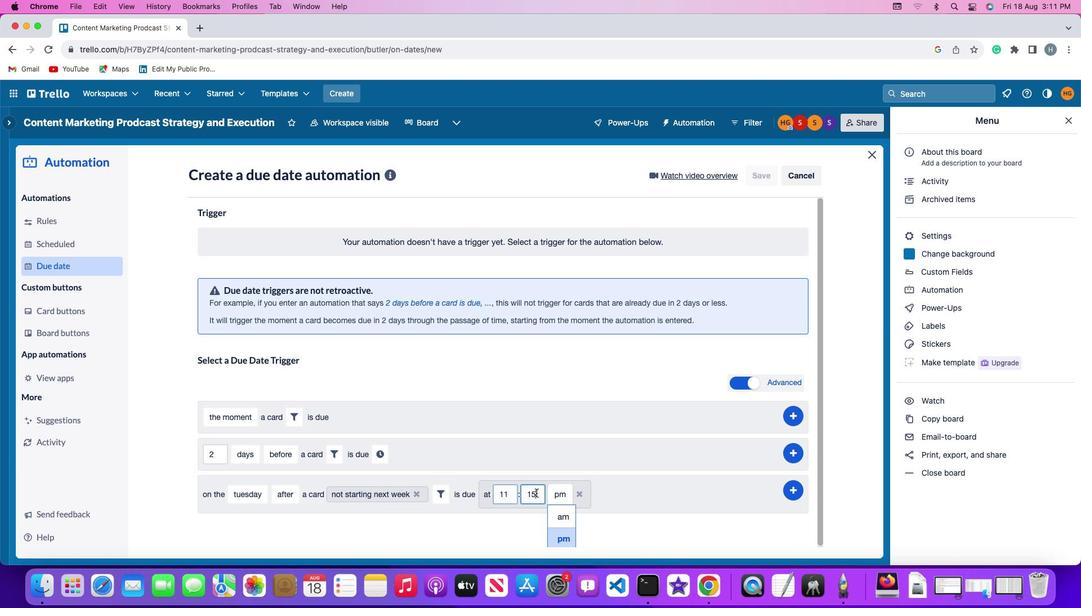 
Action: Mouse pressed left at (535, 492)
Screenshot: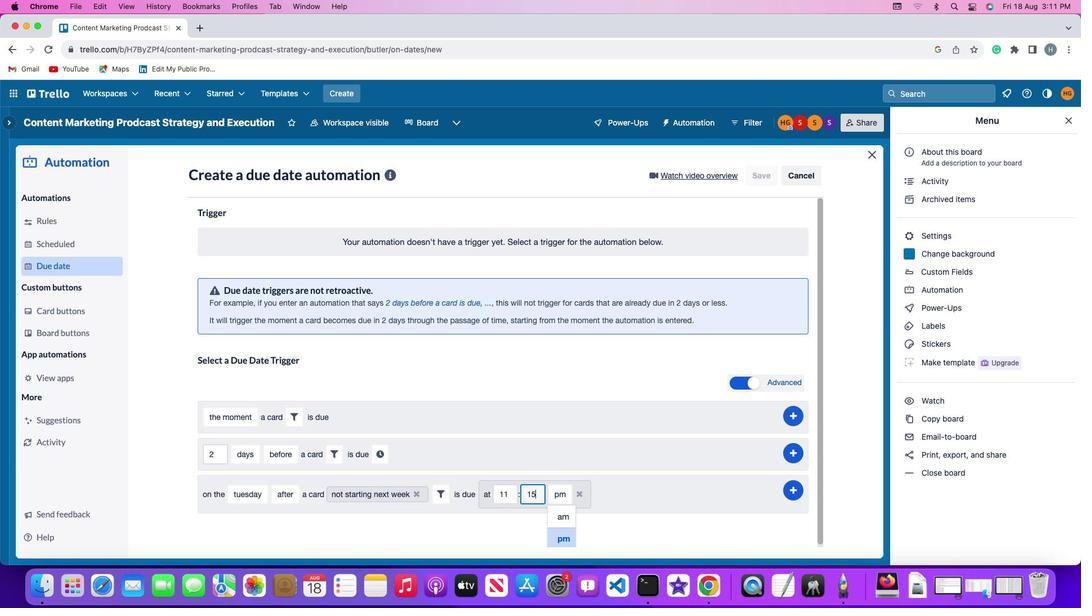 
Action: Key pressed Key.backspaceKey.backspace'0''0'
Screenshot: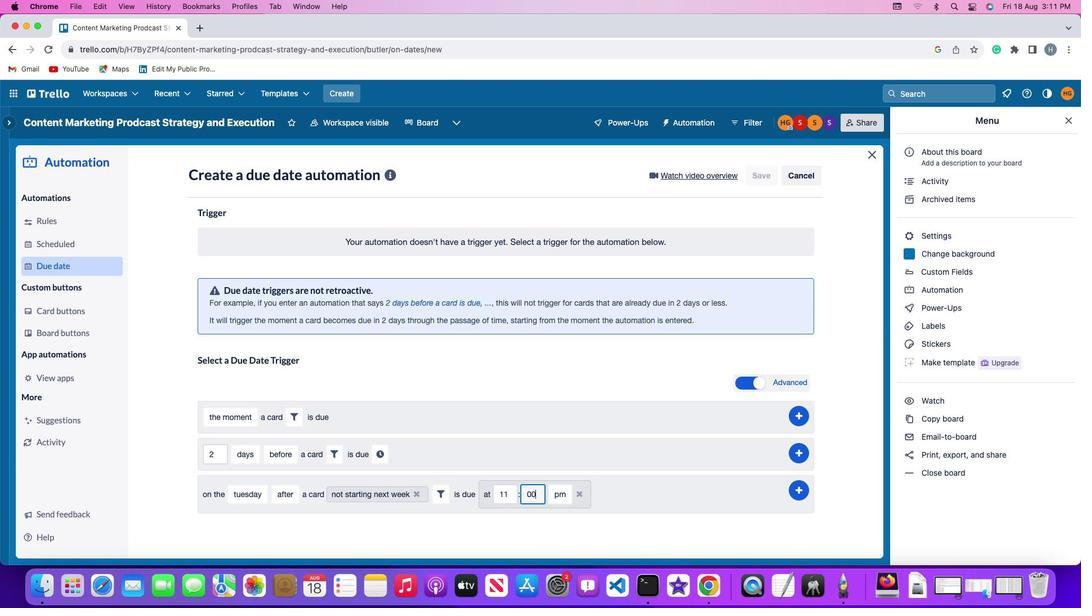
Action: Mouse moved to (561, 491)
Screenshot: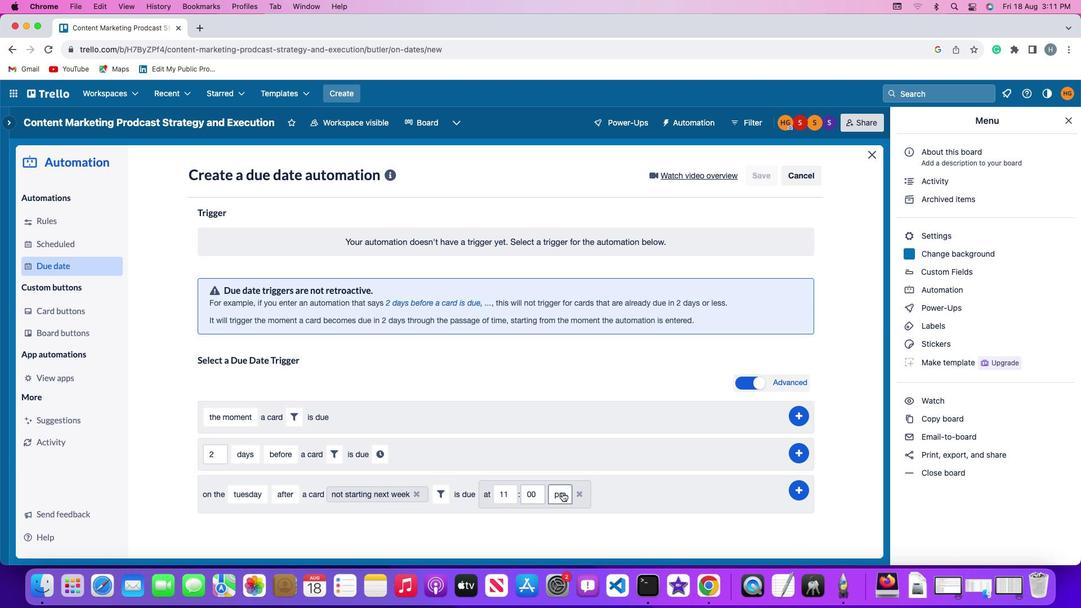 
Action: Mouse pressed left at (561, 491)
Screenshot: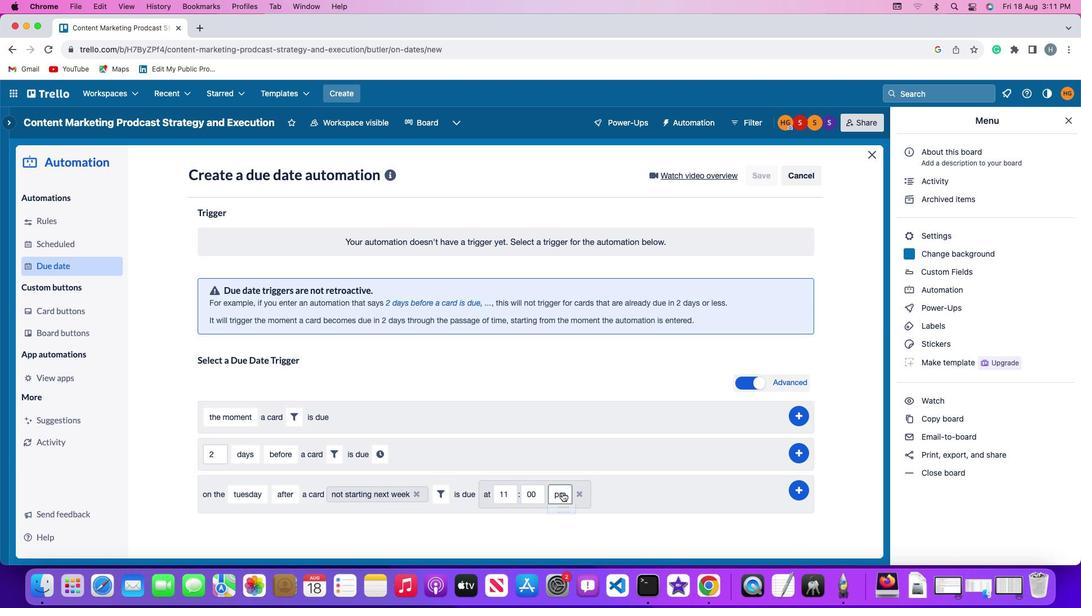 
Action: Mouse moved to (559, 507)
Screenshot: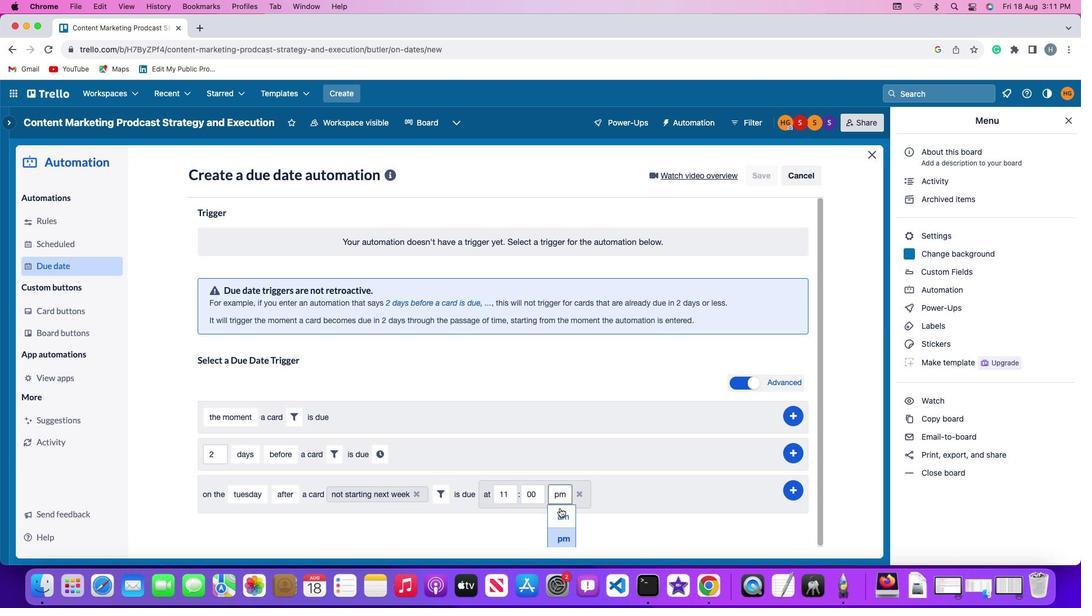
Action: Mouse pressed left at (559, 507)
Screenshot: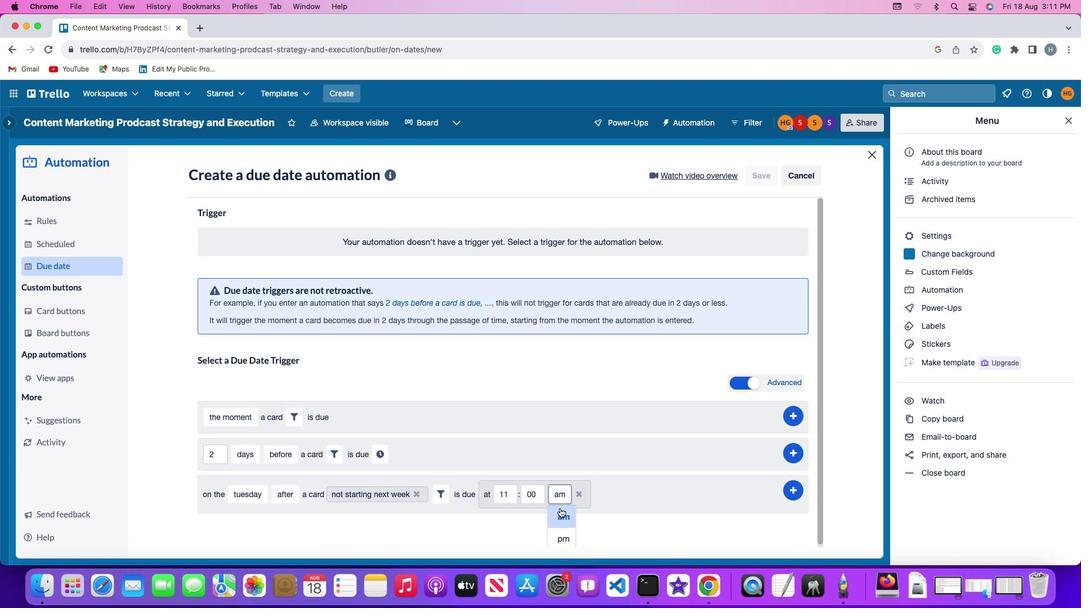 
Action: Mouse moved to (797, 487)
Screenshot: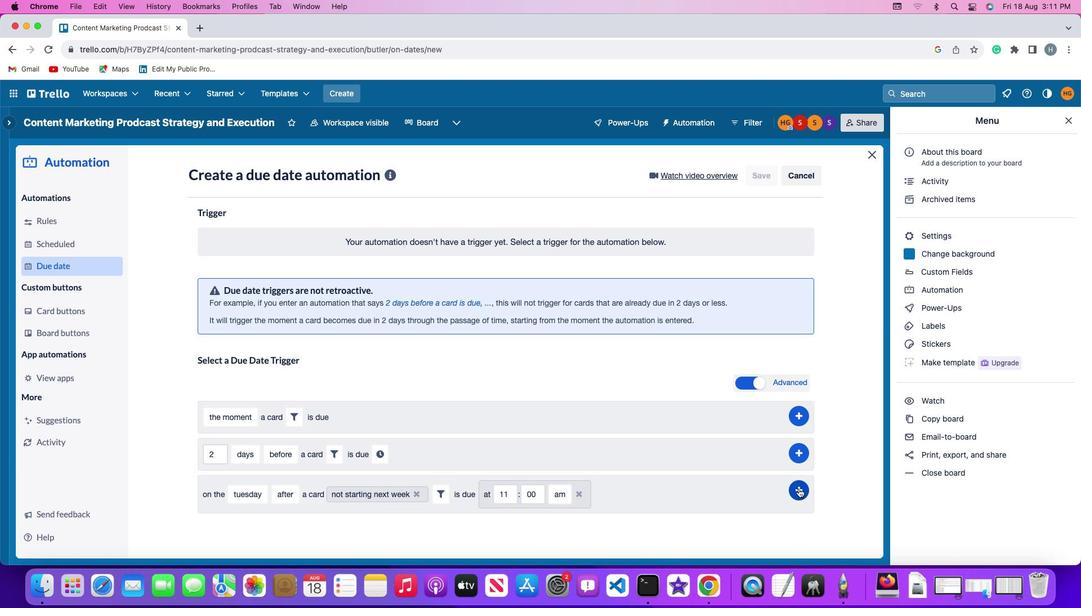 
Action: Mouse pressed left at (797, 487)
Screenshot: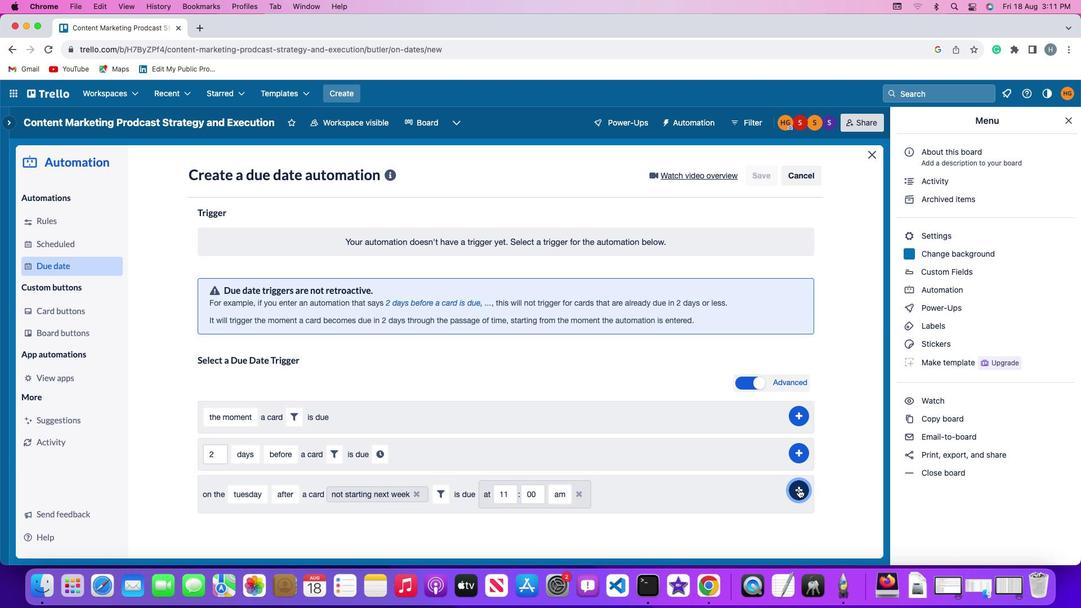 
Action: Mouse moved to (832, 384)
Screenshot: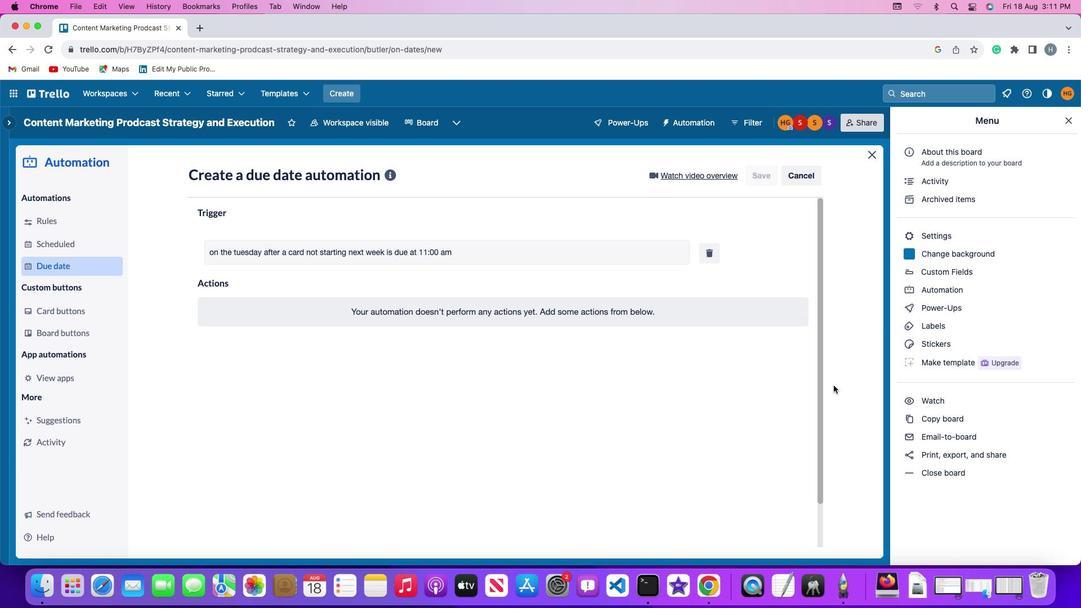 
